Task: Open Card Quality Control Planning in Board Product Development Best Practices to Workspace Commercial Mortgages and add a team member Softage.4@softage.net, a label Yellow, a checklist Student Retention, an attachment from your onedrive, a color Yellow and finally, add a card description 'Conduct customer research for new customer experience improvements' and a comment 'We should approach this task with a sense of transparency and open communication, ensuring that all stakeholders are informed and involved.'. Add a start date 'Jan 04, 1900' with a due date 'Jan 11, 1900'
Action: Mouse moved to (117, 446)
Screenshot: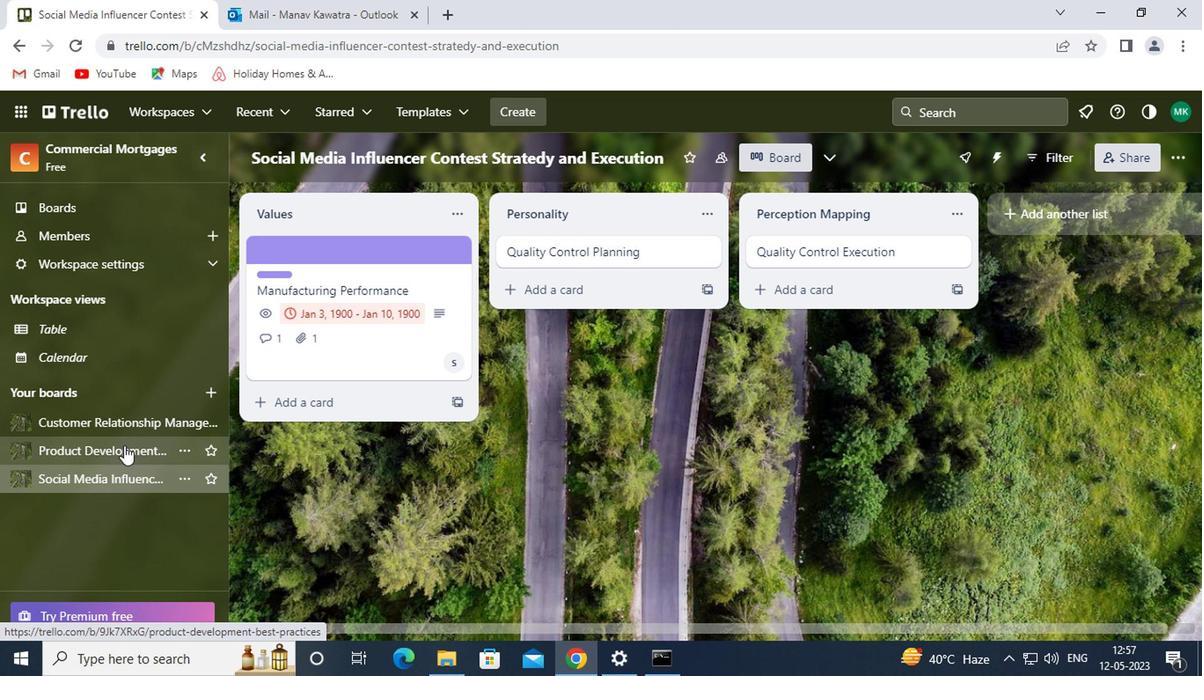 
Action: Mouse pressed left at (117, 446)
Screenshot: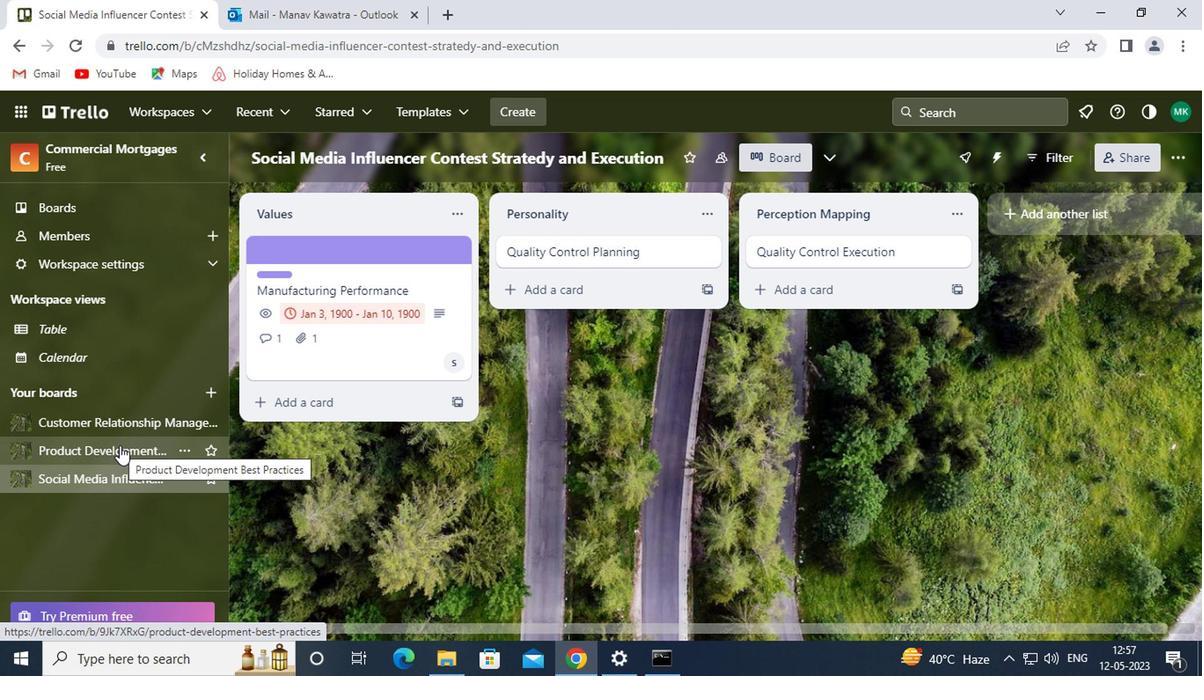 
Action: Mouse moved to (576, 247)
Screenshot: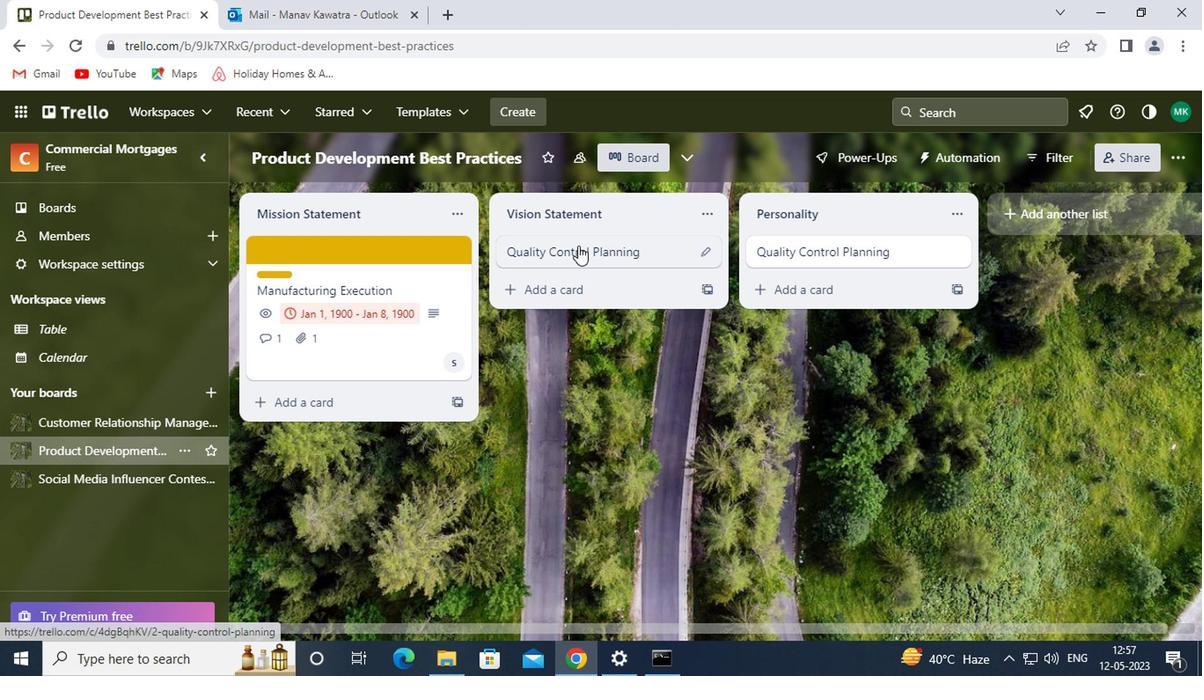 
Action: Mouse pressed left at (576, 247)
Screenshot: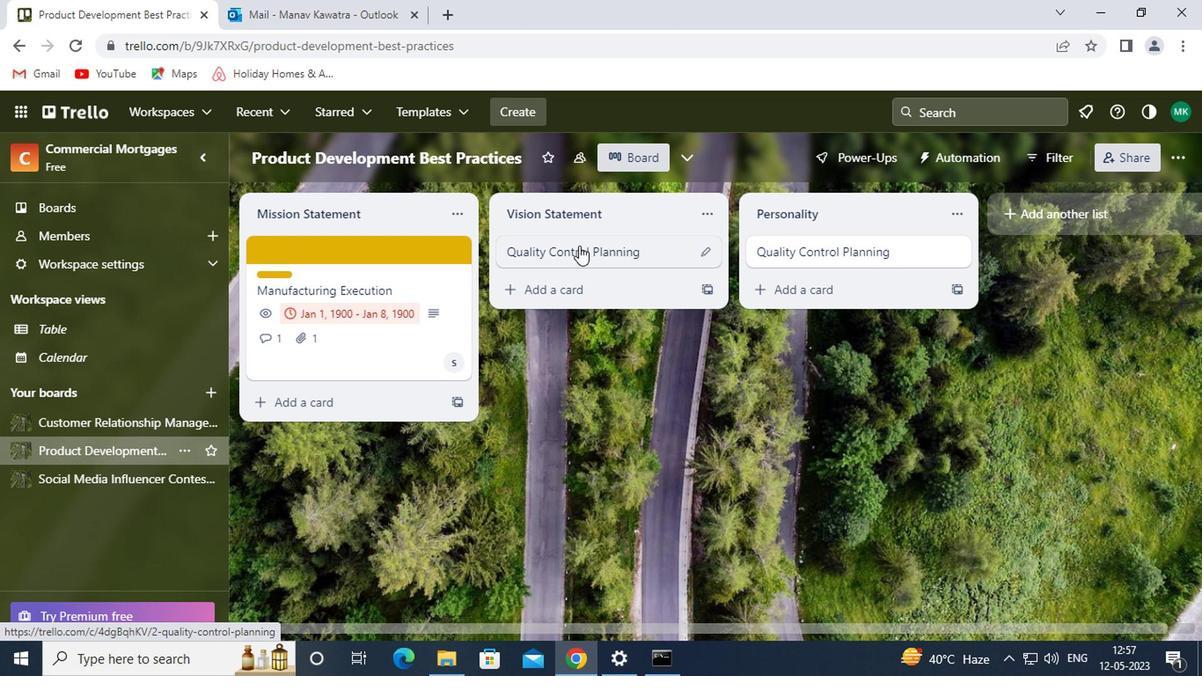 
Action: Mouse moved to (830, 308)
Screenshot: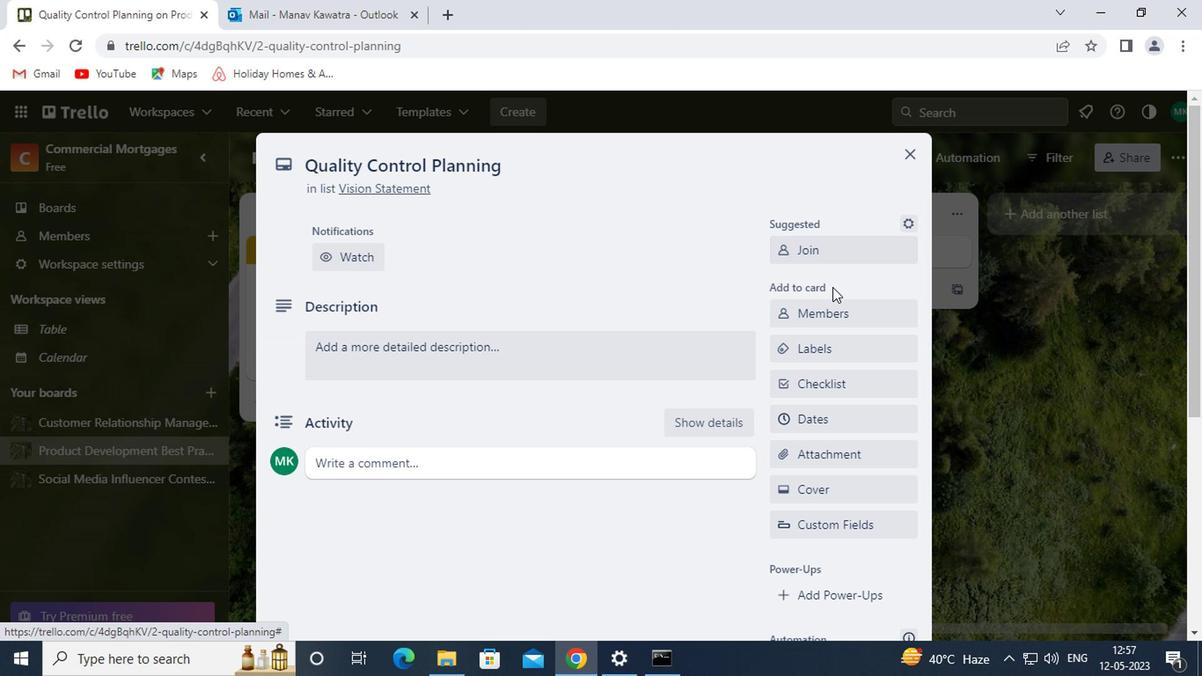 
Action: Mouse pressed left at (830, 308)
Screenshot: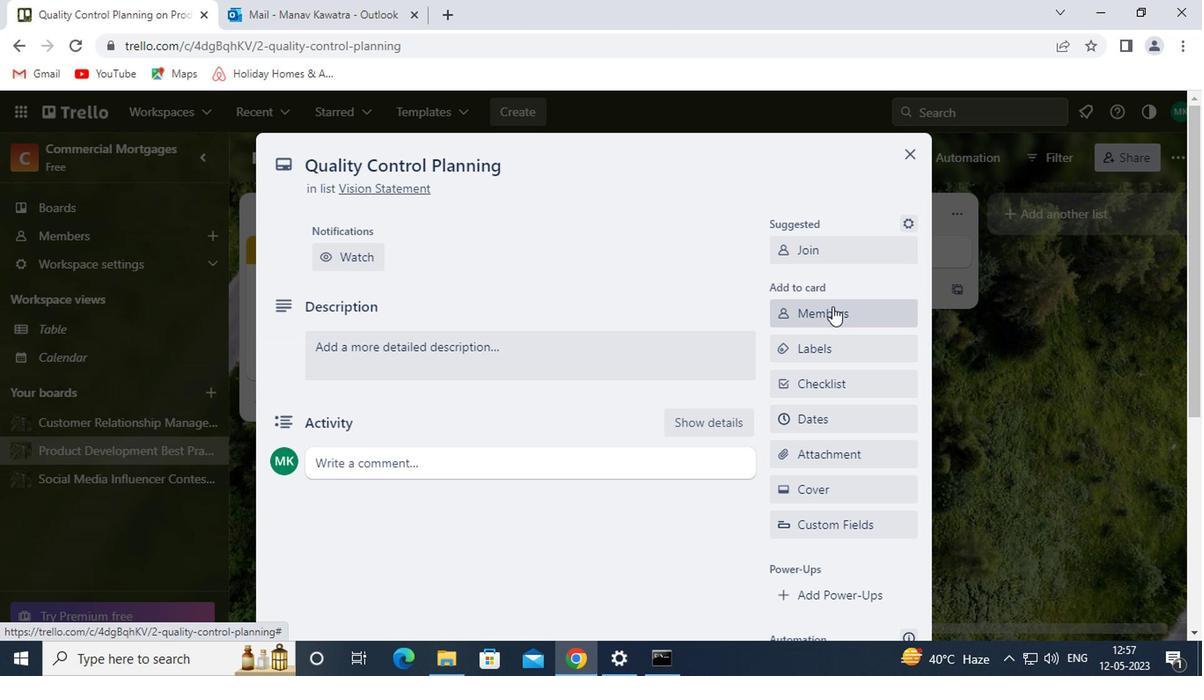 
Action: Mouse moved to (819, 393)
Screenshot: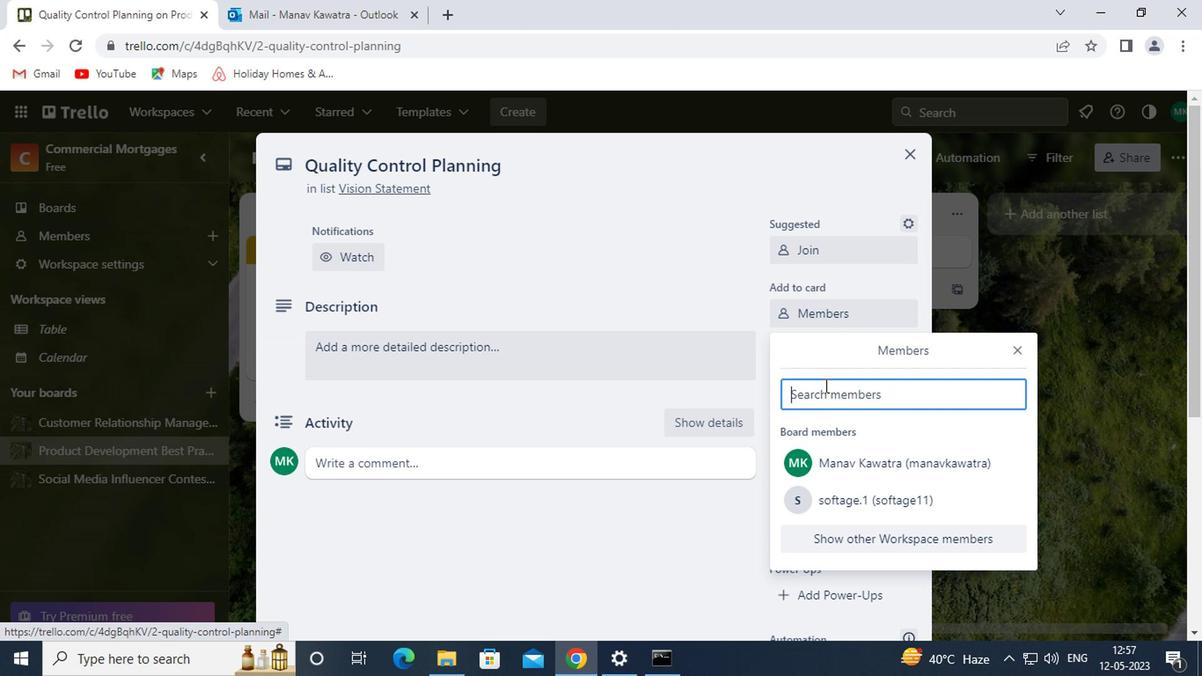 
Action: Mouse pressed left at (819, 393)
Screenshot: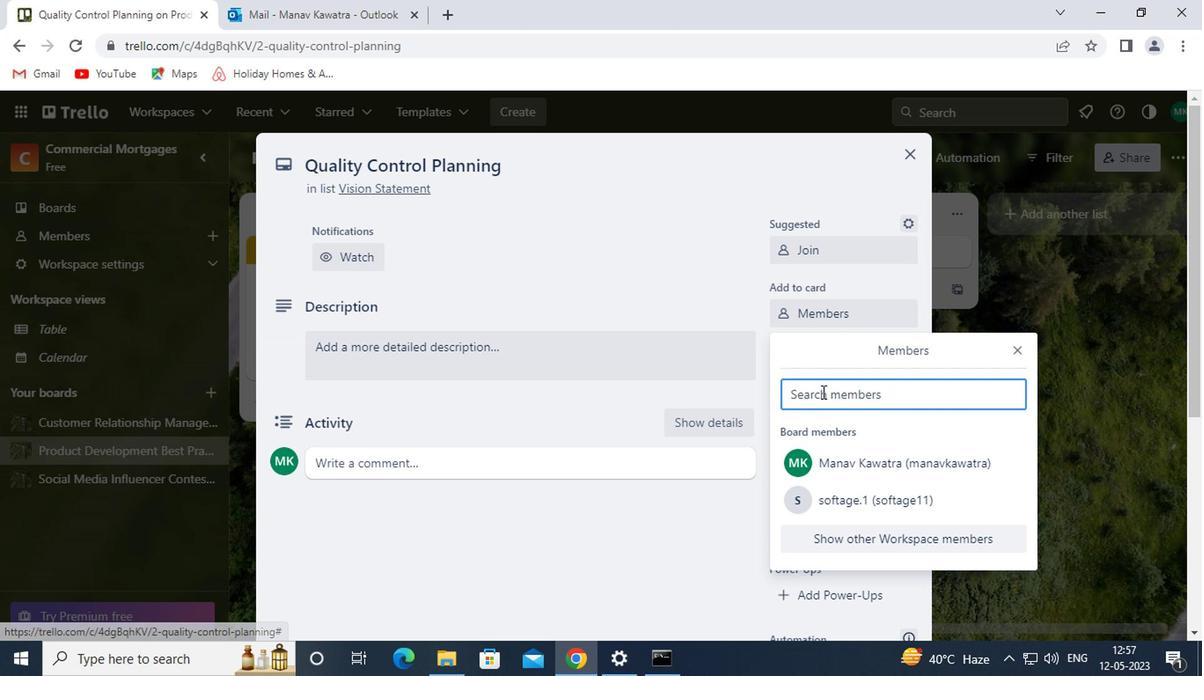 
Action: Mouse moved to (818, 395)
Screenshot: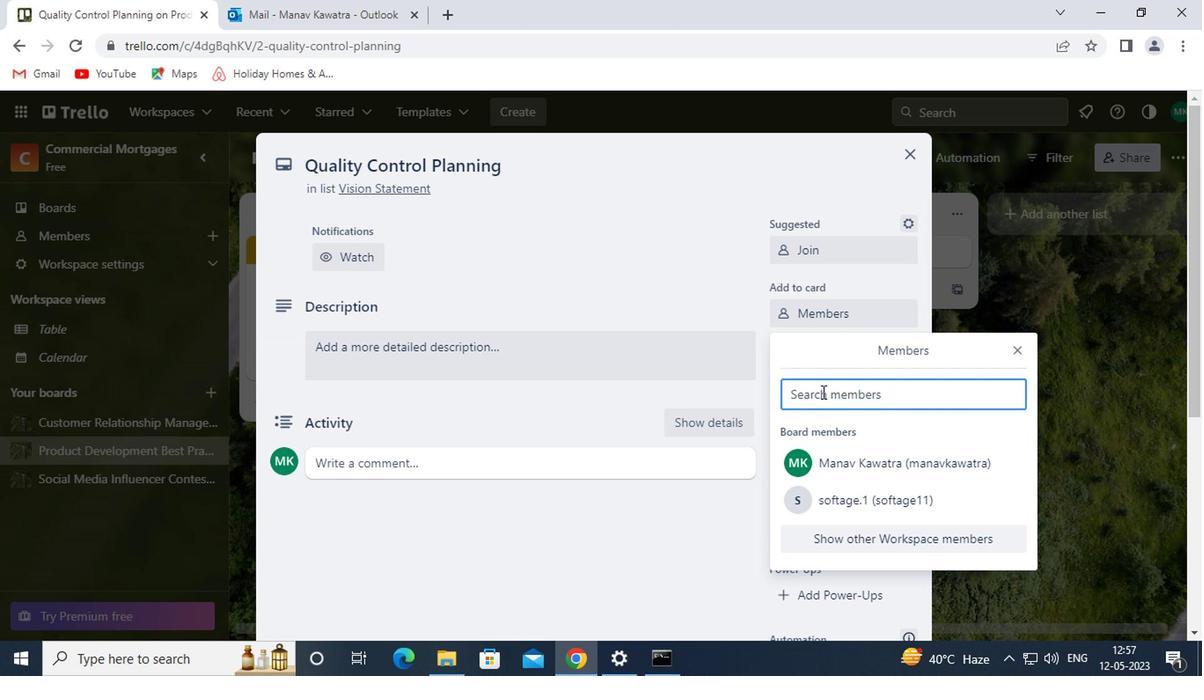 
Action: Key pressed <Key.shift>SOFTAGE.4<Key.shift>@SOFTAGE.NET
Screenshot: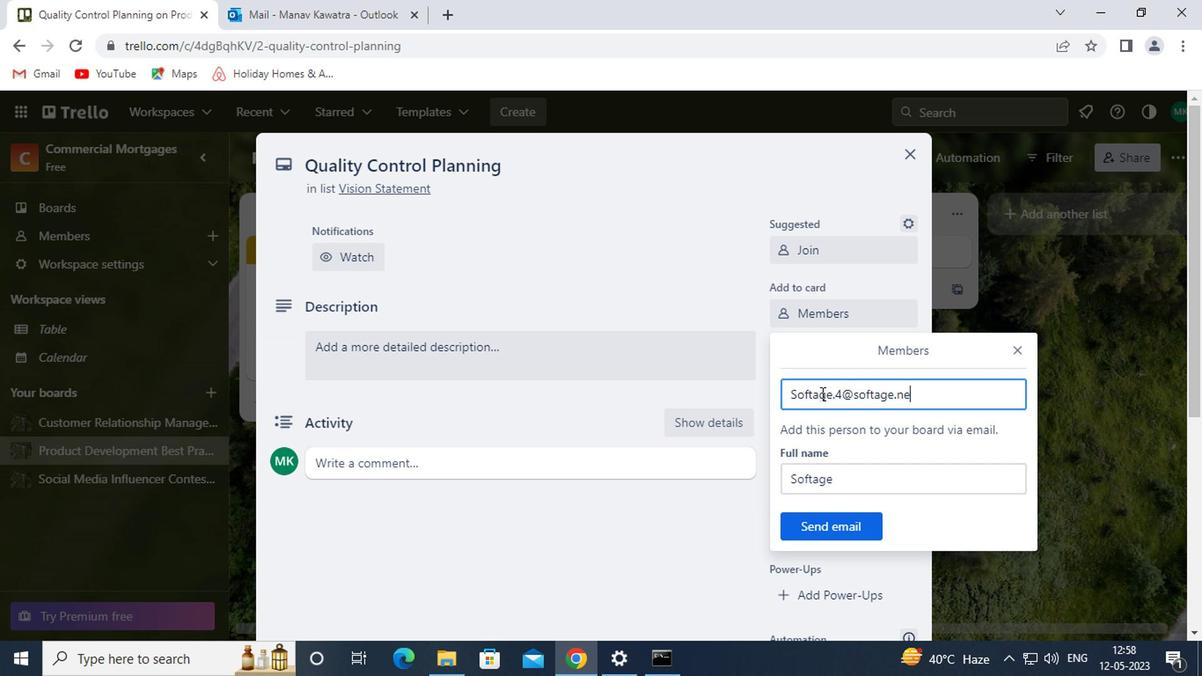
Action: Mouse moved to (815, 518)
Screenshot: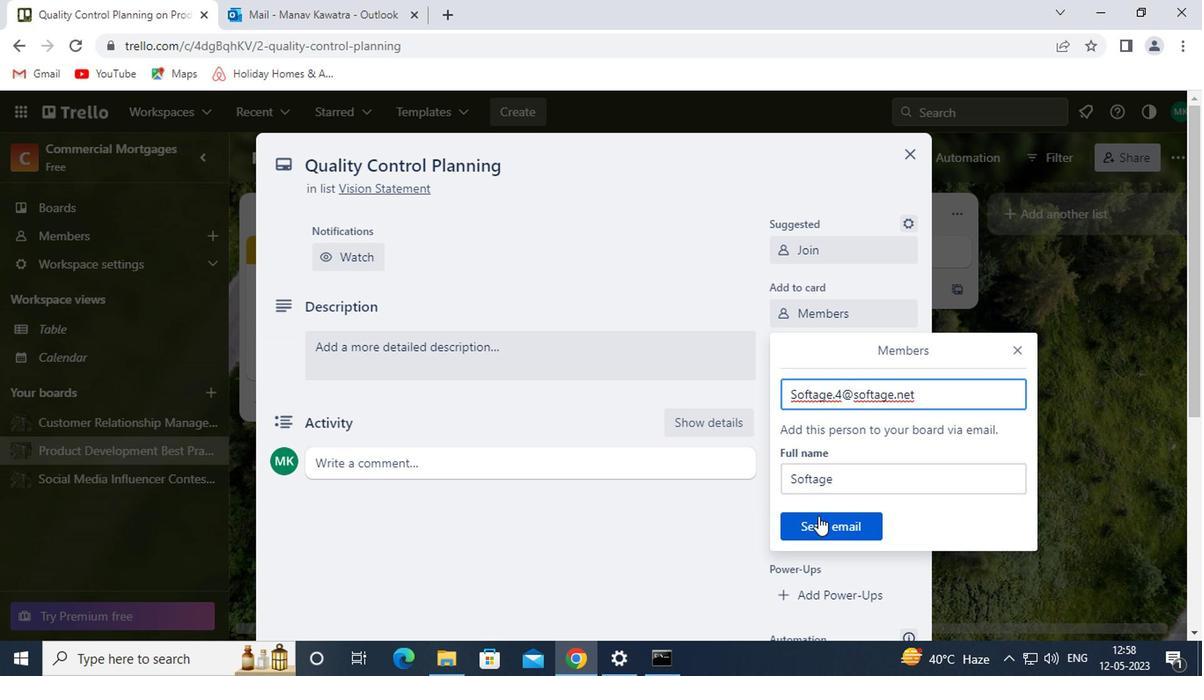 
Action: Mouse pressed left at (815, 518)
Screenshot: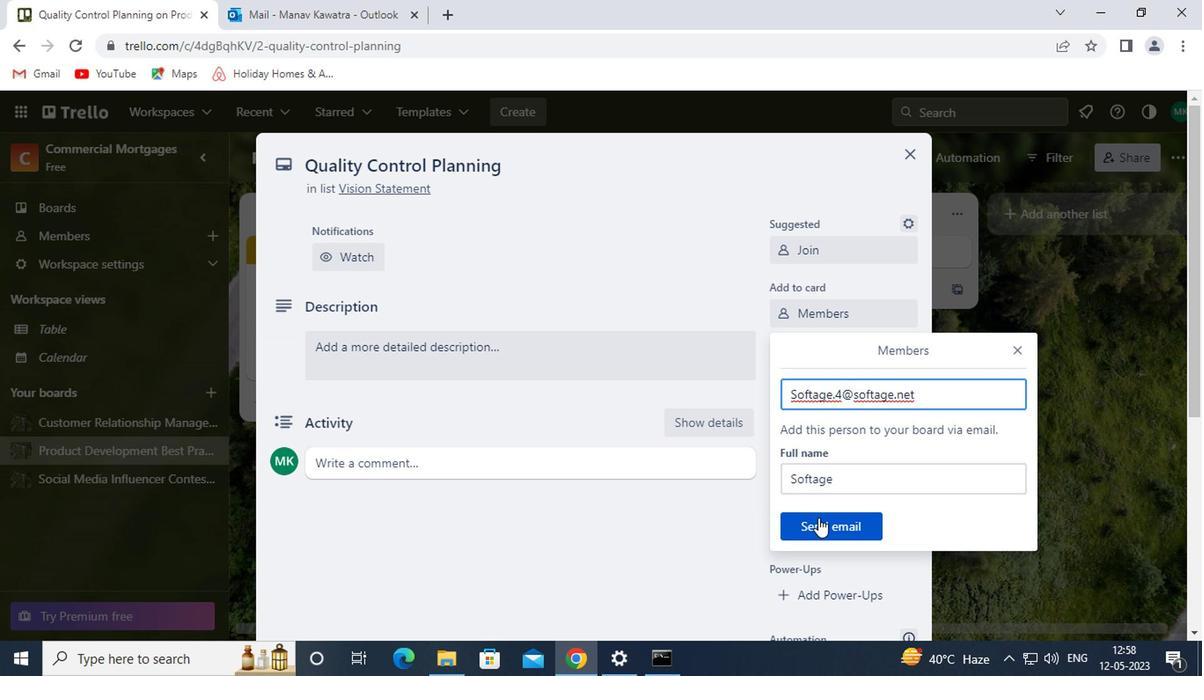 
Action: Mouse moved to (821, 356)
Screenshot: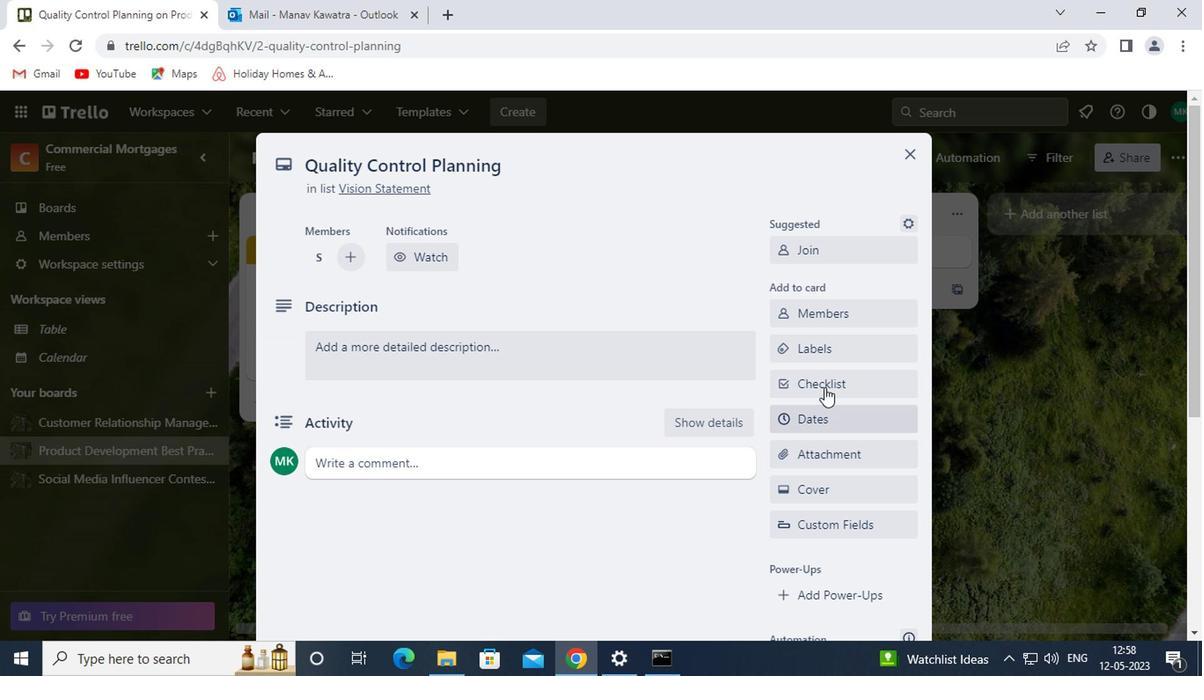 
Action: Mouse pressed left at (821, 356)
Screenshot: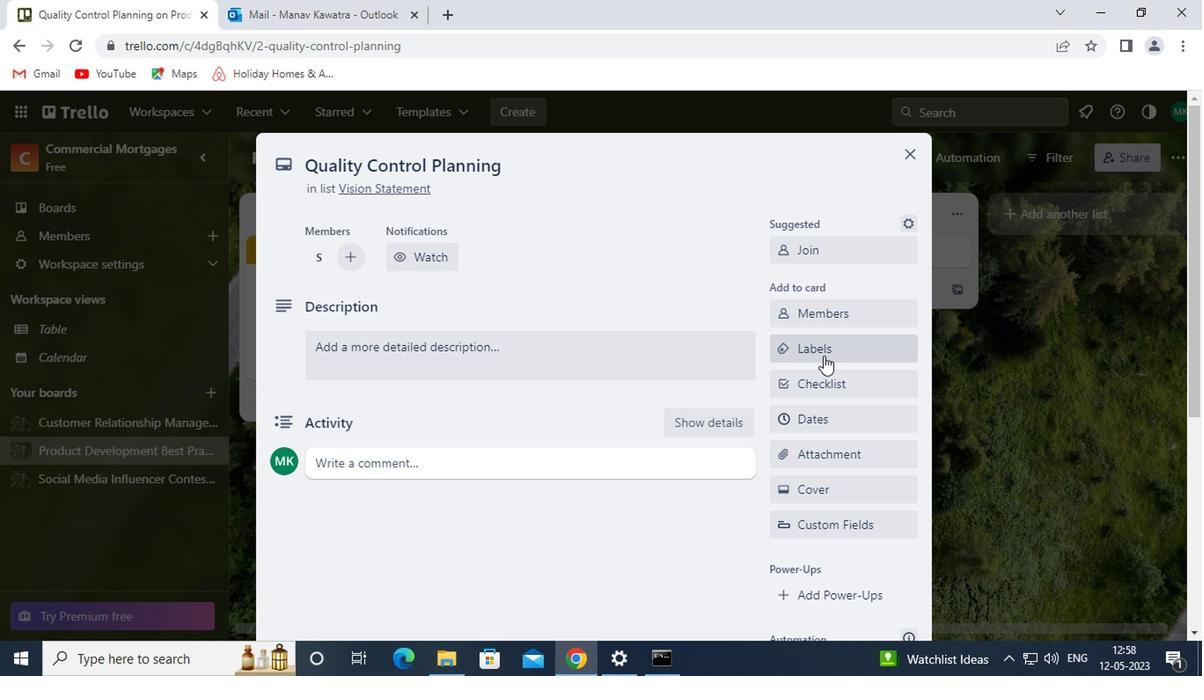
Action: Mouse moved to (787, 291)
Screenshot: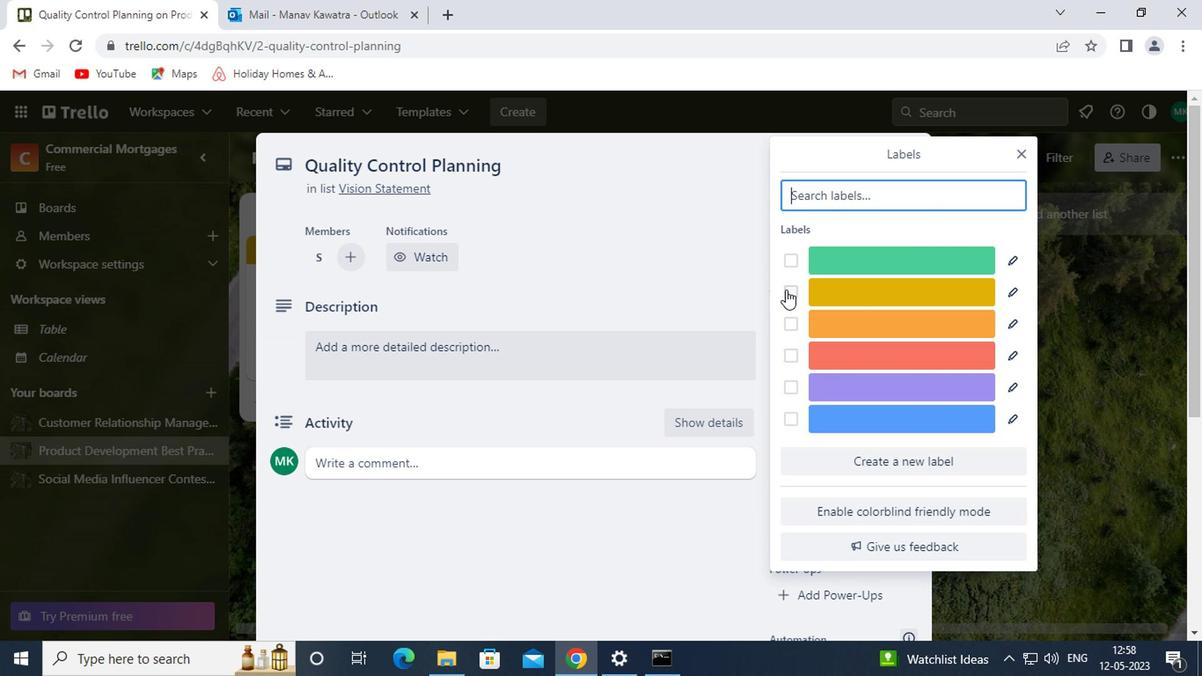 
Action: Mouse pressed left at (787, 291)
Screenshot: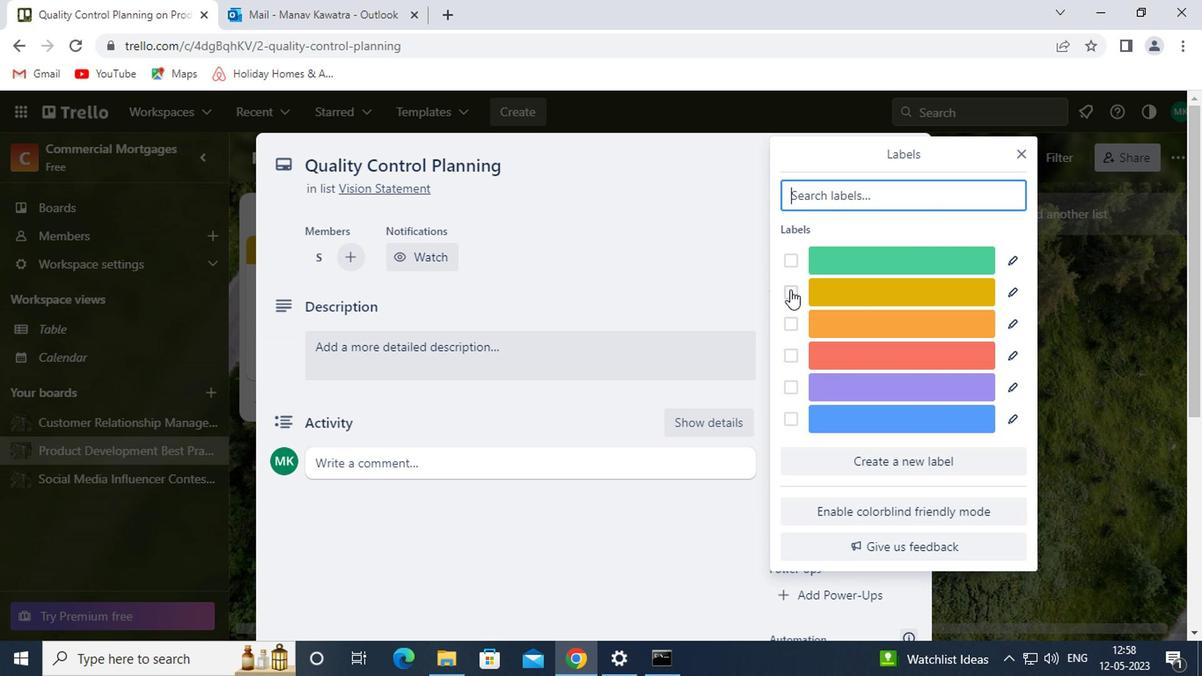 
Action: Mouse moved to (1022, 155)
Screenshot: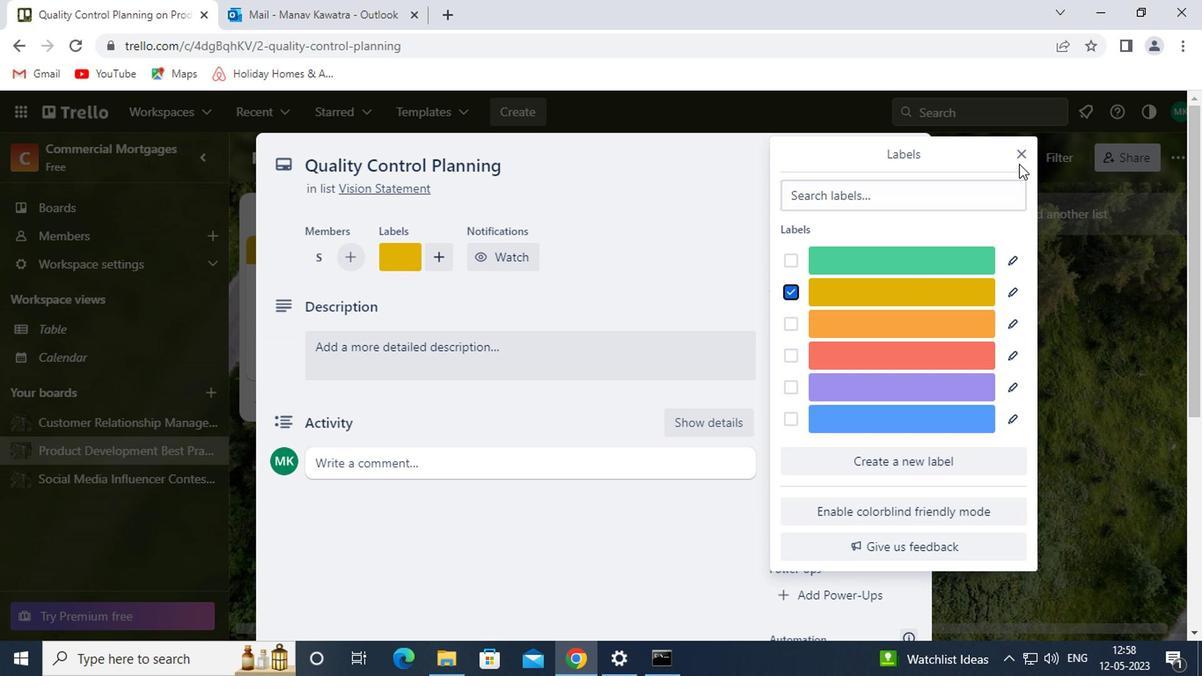 
Action: Mouse pressed left at (1022, 155)
Screenshot: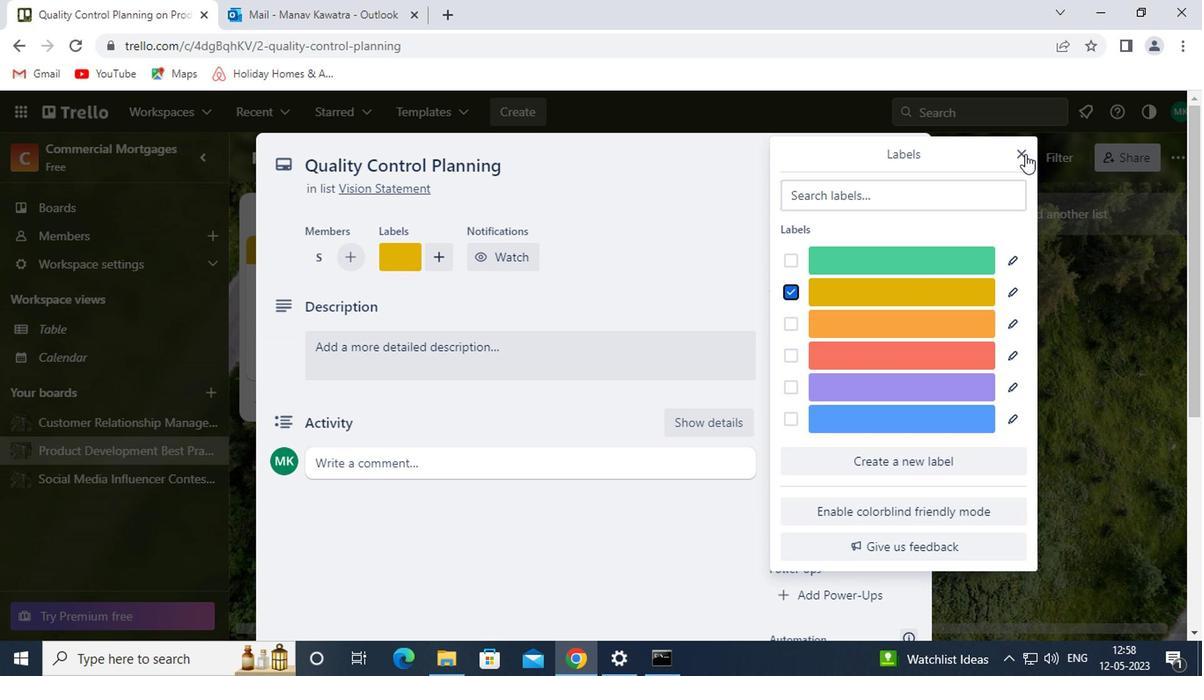 
Action: Mouse moved to (812, 389)
Screenshot: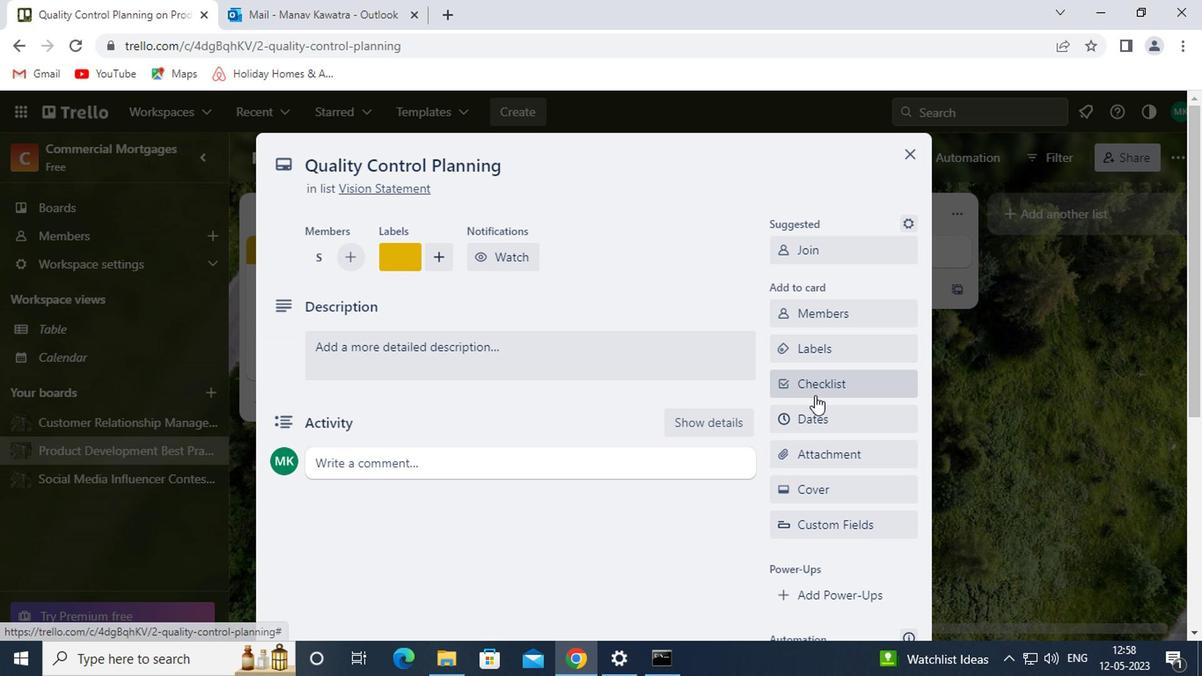 
Action: Mouse pressed left at (812, 389)
Screenshot: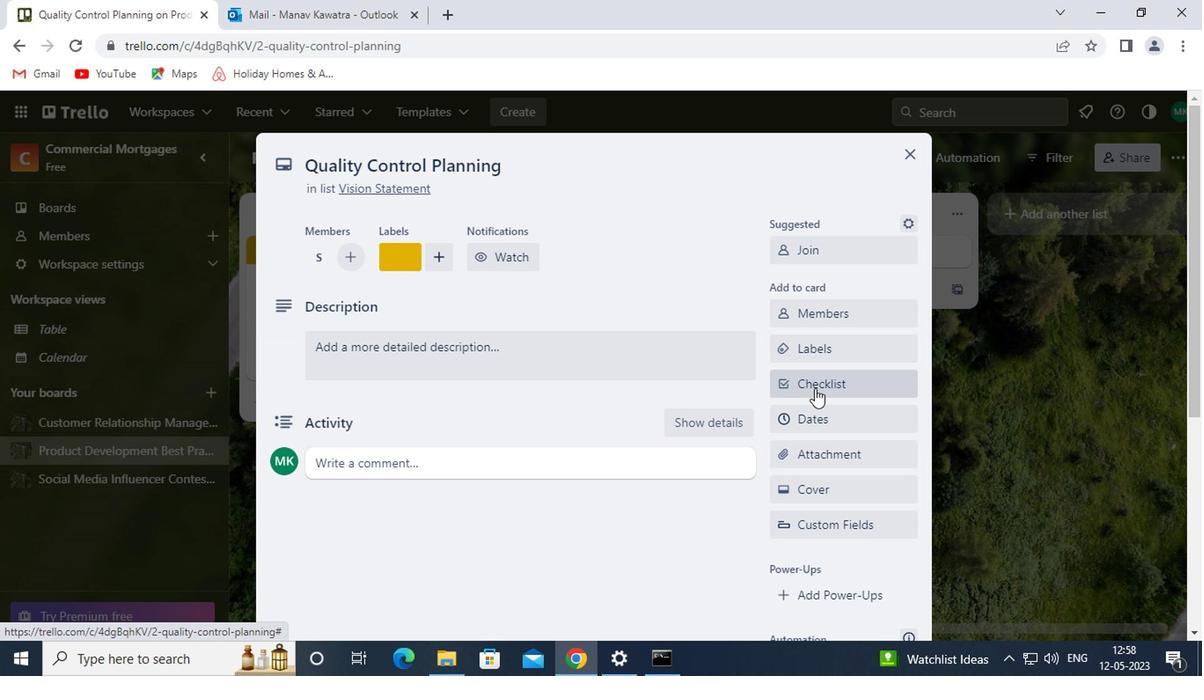 
Action: Mouse moved to (857, 475)
Screenshot: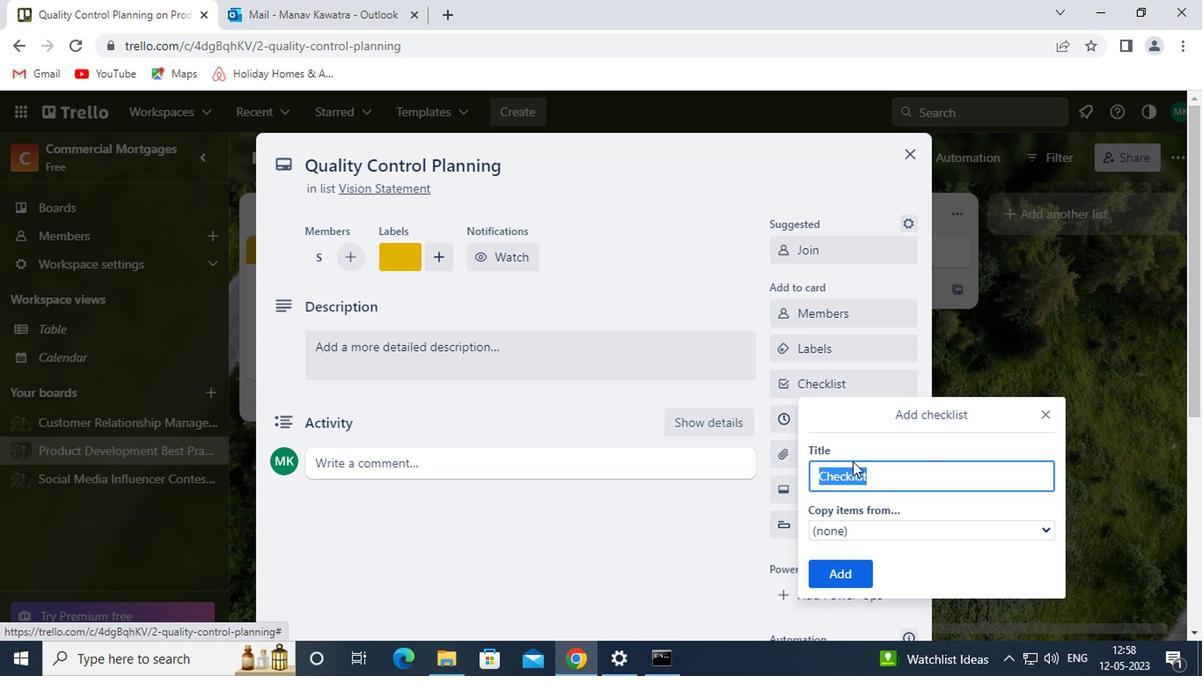 
Action: Key pressed <Key.shift>STUDENT<Key.space><Key.shift>RETENTION
Screenshot: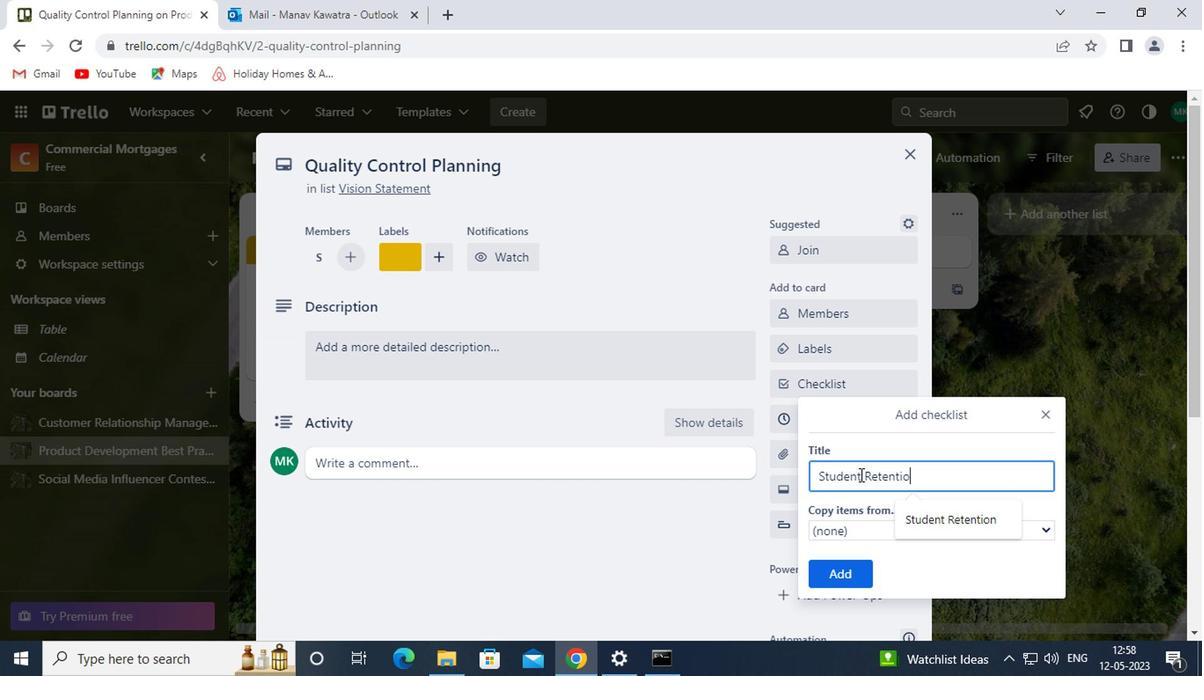 
Action: Mouse moved to (855, 572)
Screenshot: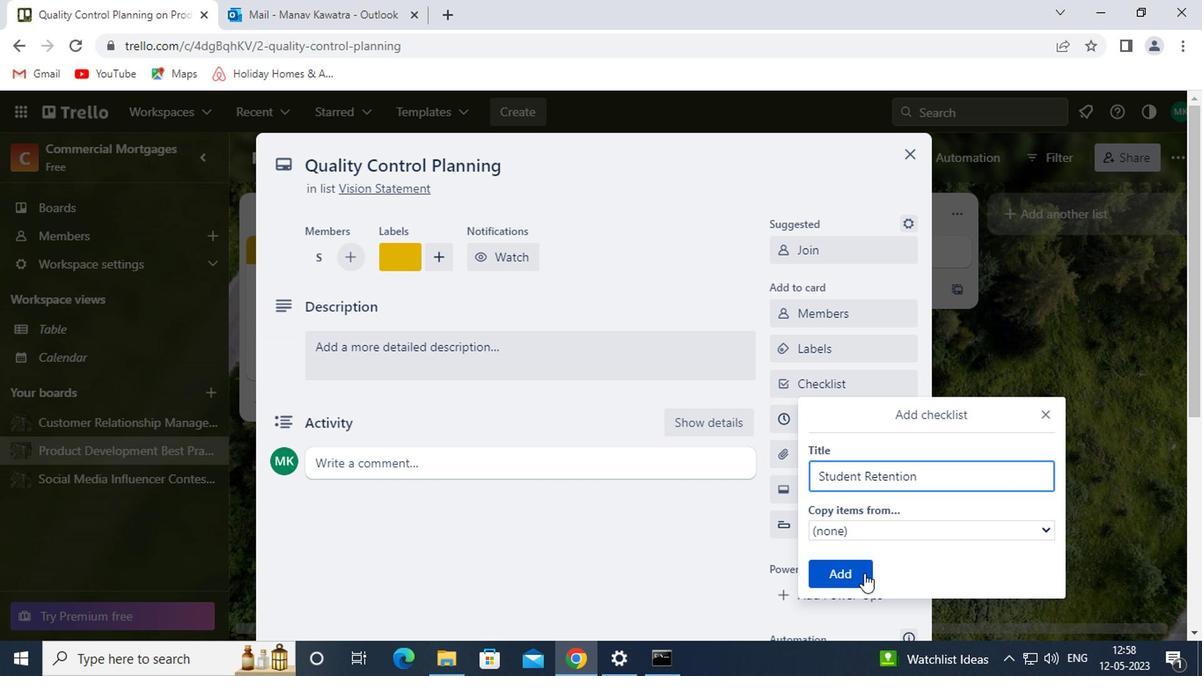 
Action: Mouse pressed left at (855, 572)
Screenshot: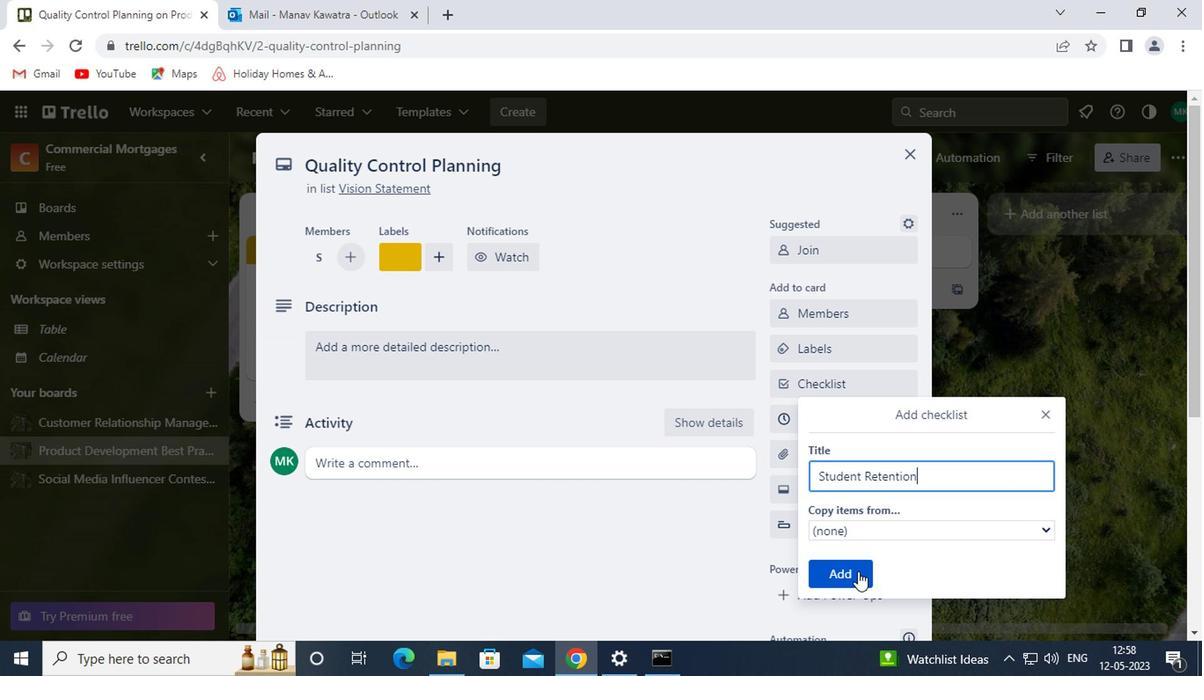 
Action: Mouse moved to (834, 457)
Screenshot: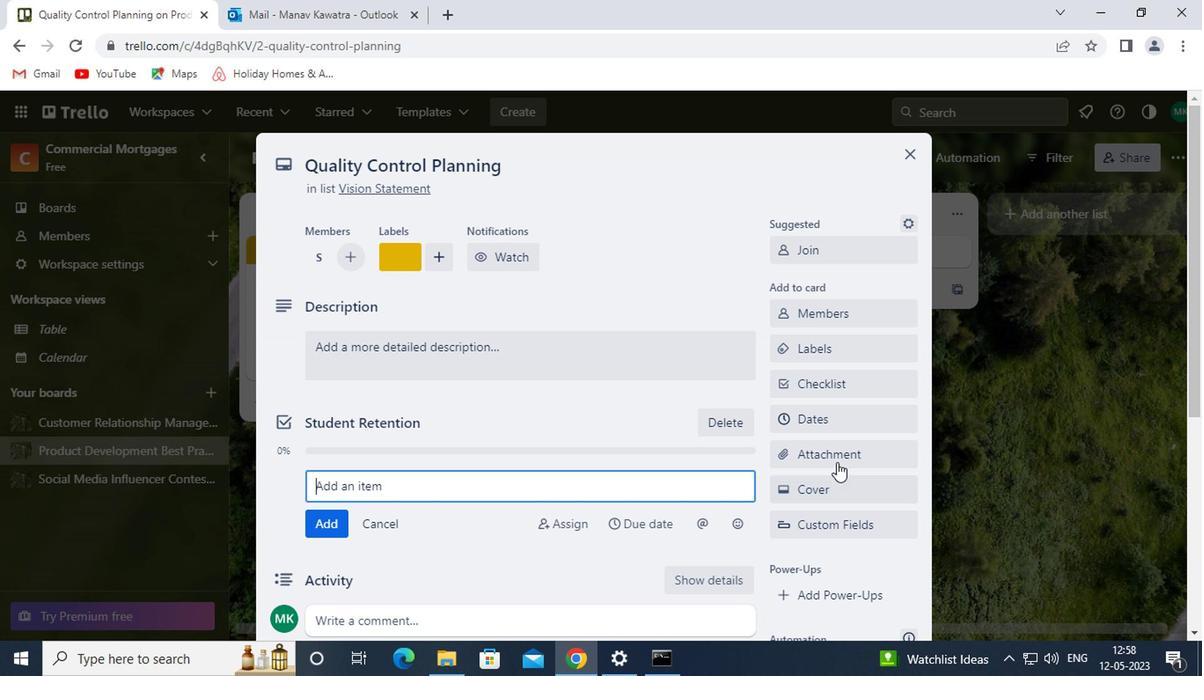 
Action: Mouse pressed left at (834, 457)
Screenshot: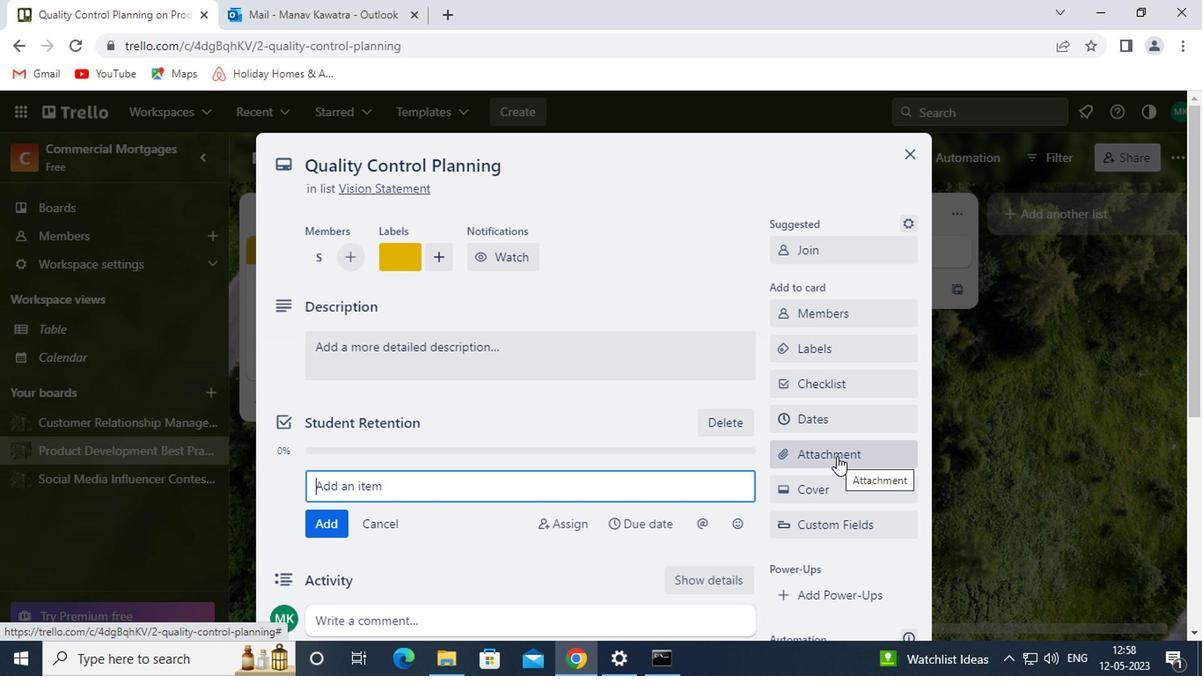 
Action: Mouse moved to (814, 322)
Screenshot: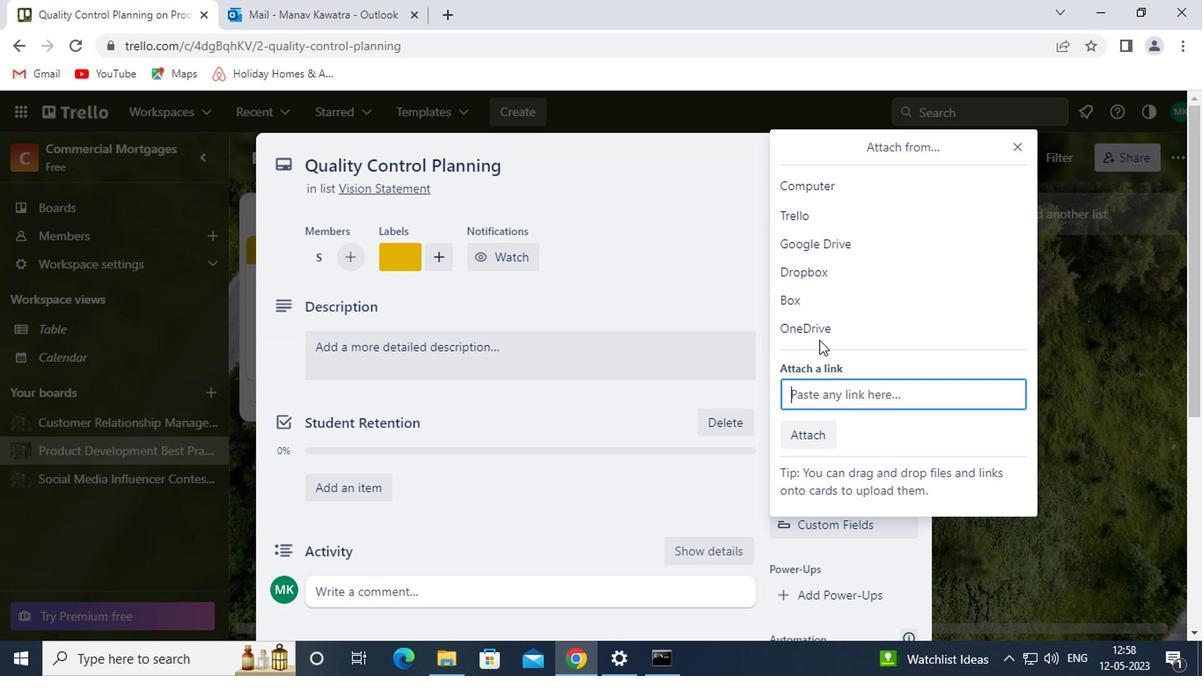 
Action: Mouse pressed left at (814, 322)
Screenshot: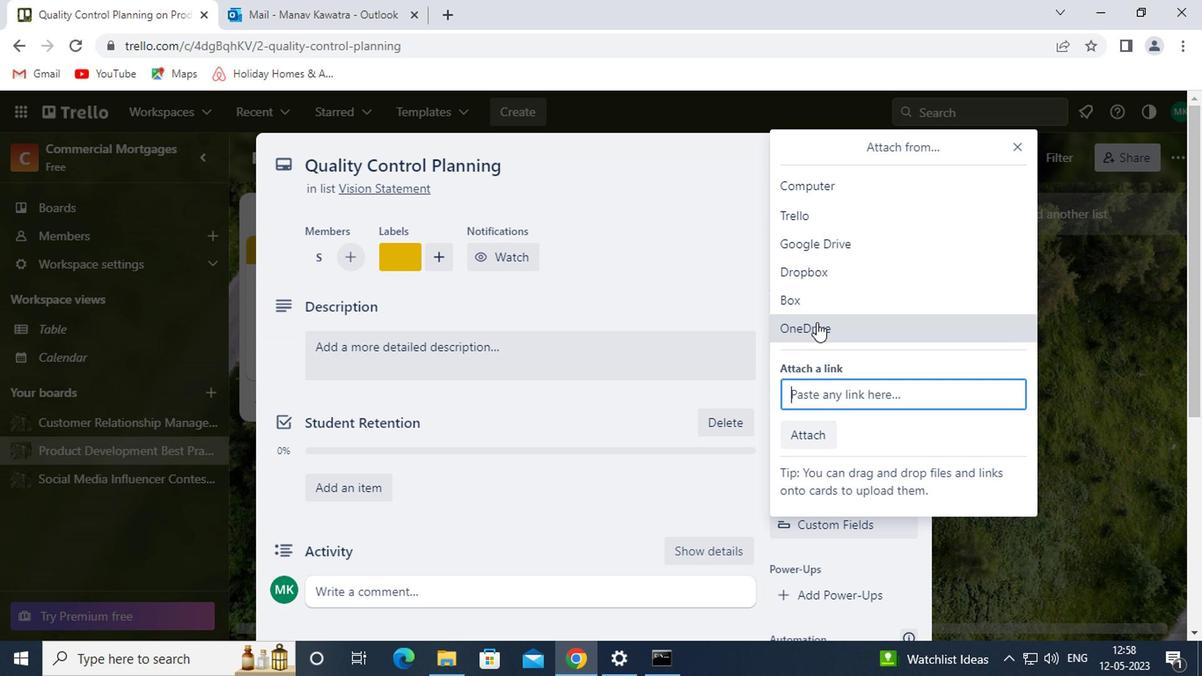 
Action: Mouse moved to (420, 184)
Screenshot: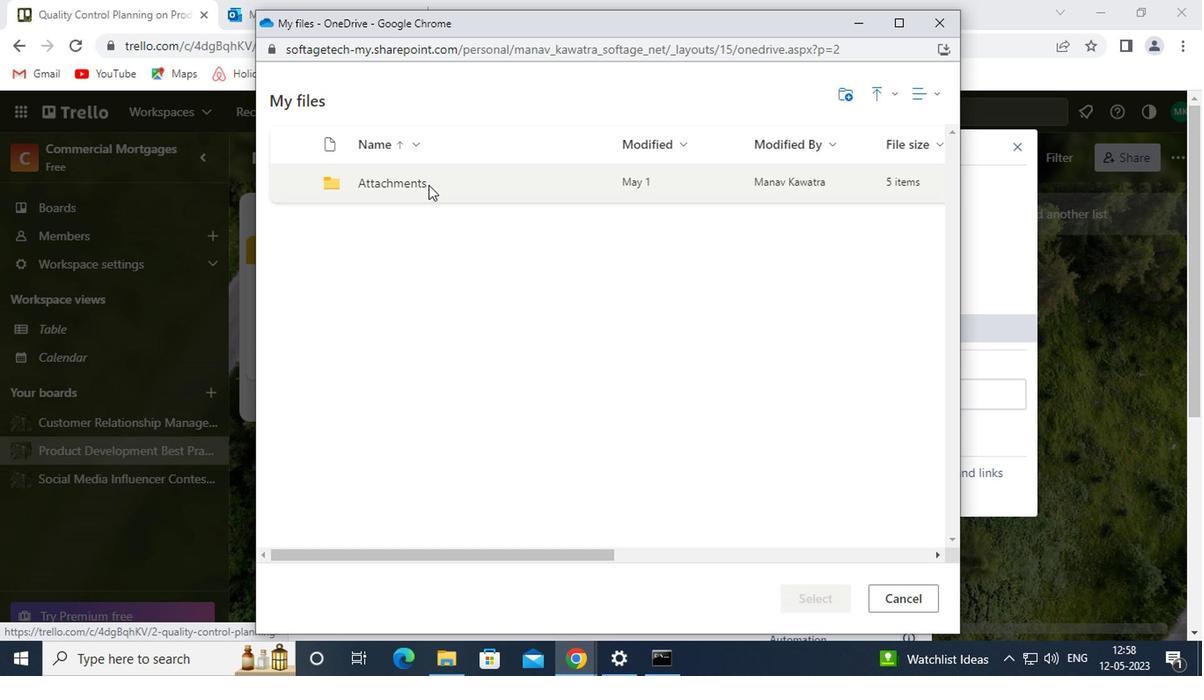 
Action: Mouse pressed left at (420, 184)
Screenshot: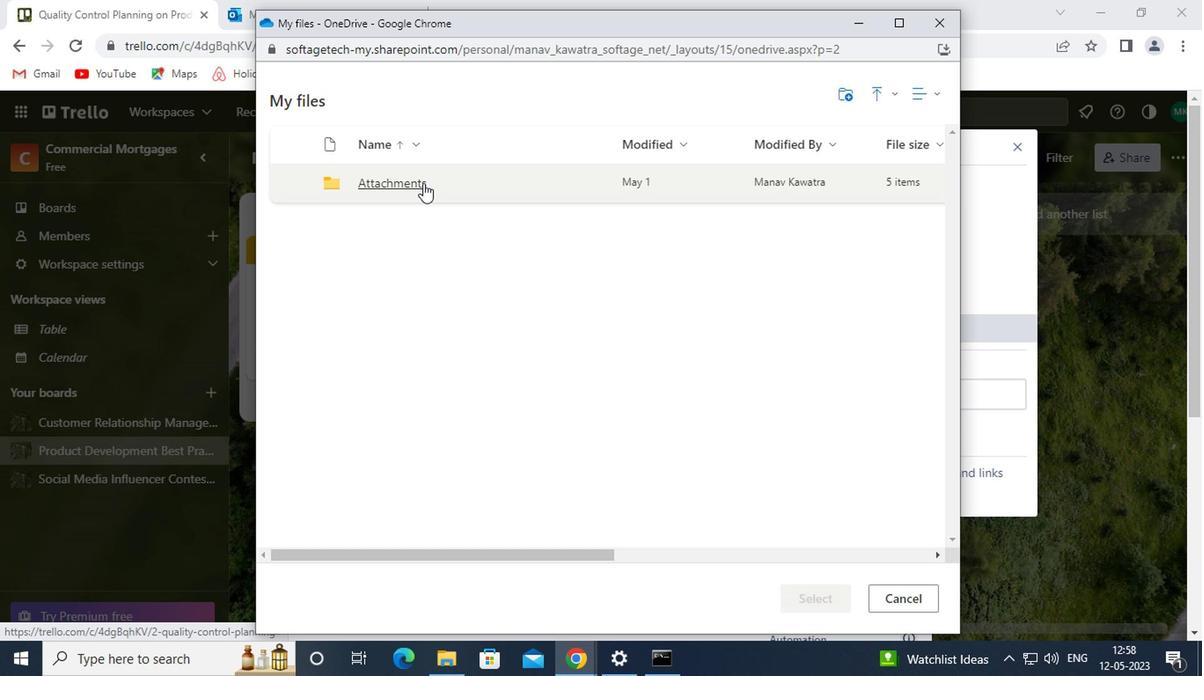 
Action: Mouse pressed left at (420, 184)
Screenshot: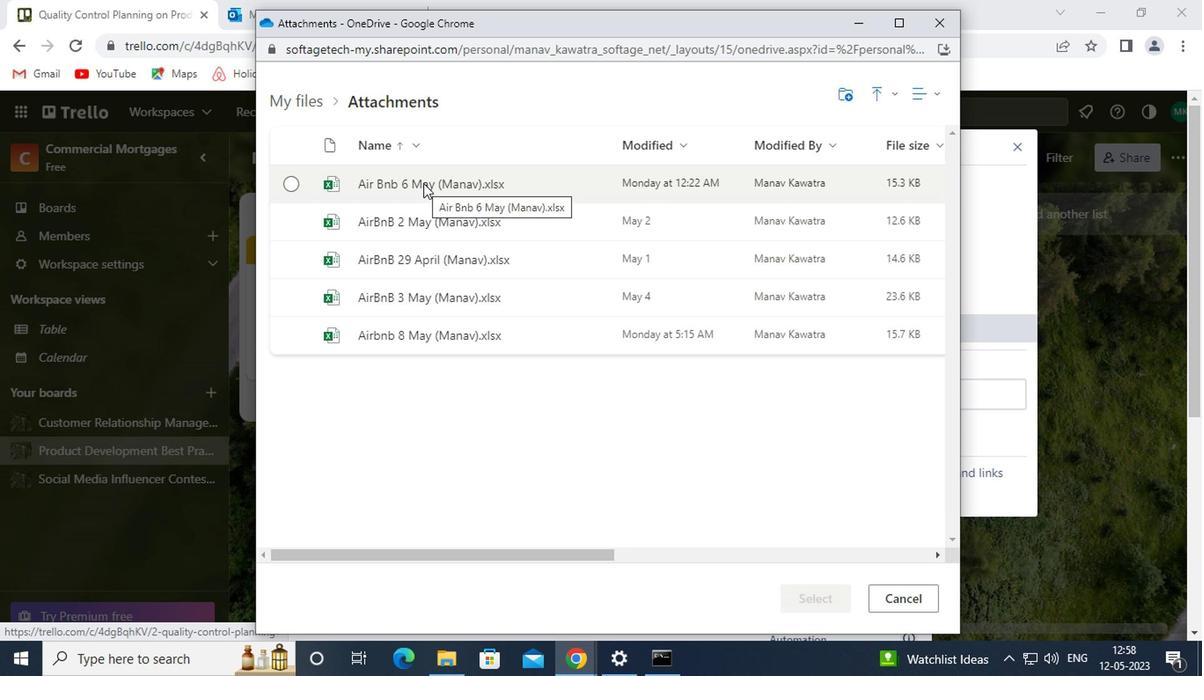 
Action: Mouse moved to (818, 592)
Screenshot: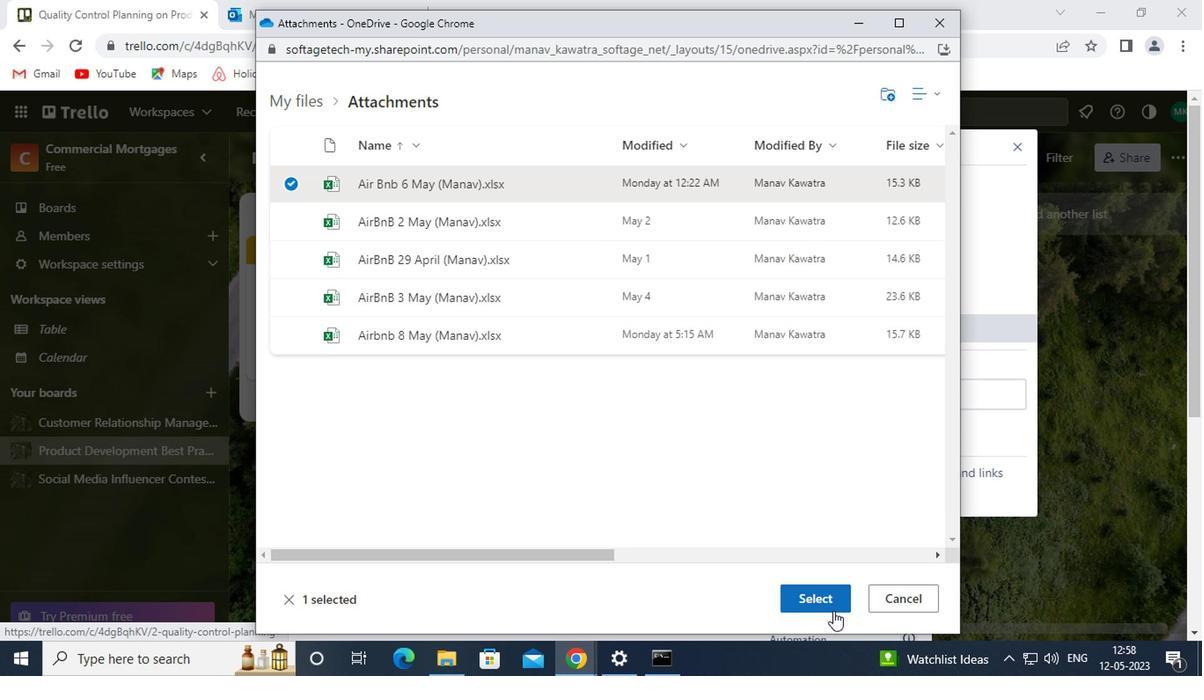 
Action: Mouse pressed left at (818, 592)
Screenshot: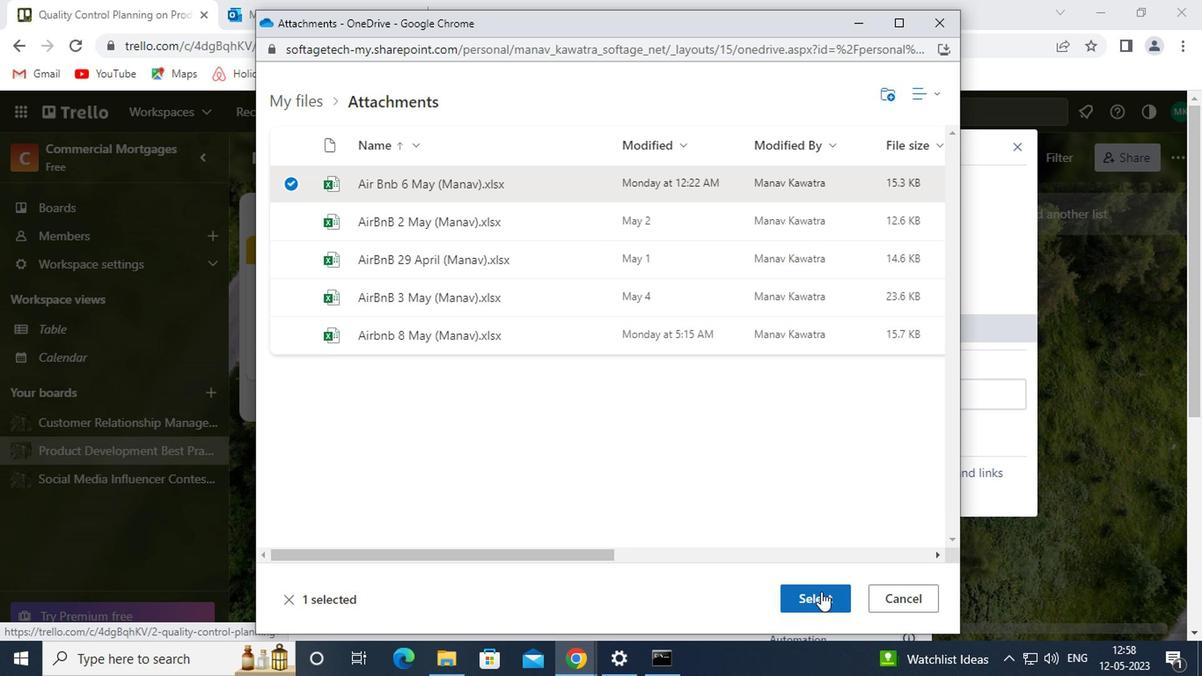 
Action: Mouse moved to (823, 482)
Screenshot: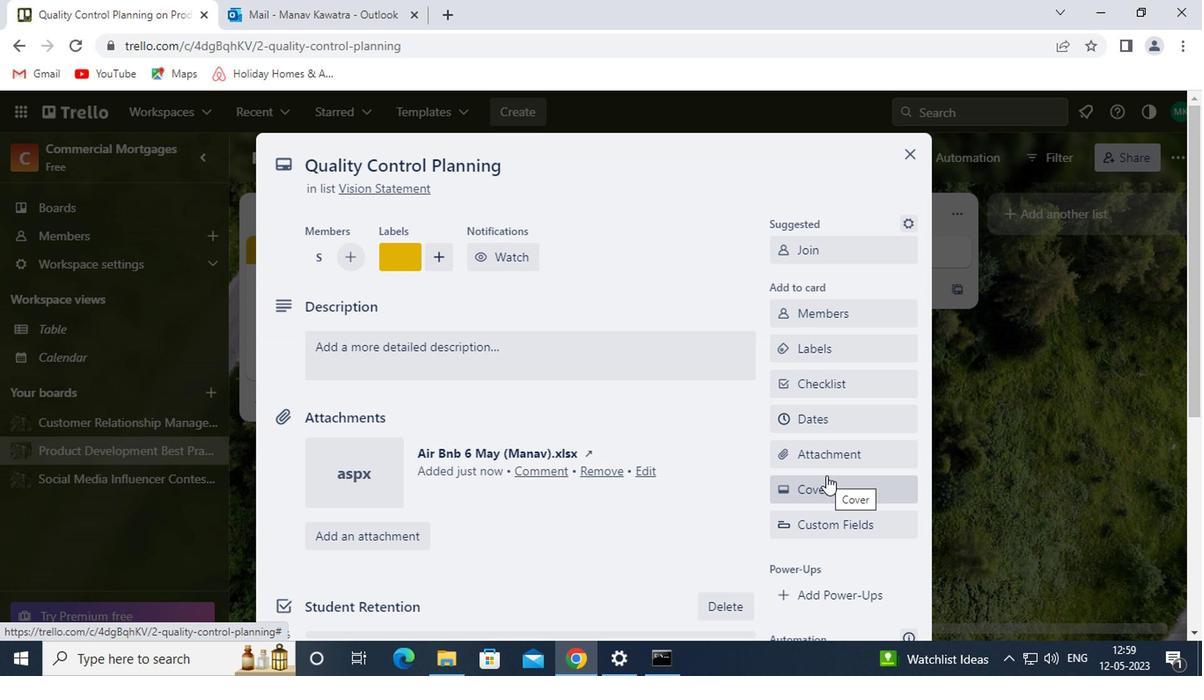 
Action: Mouse pressed left at (823, 482)
Screenshot: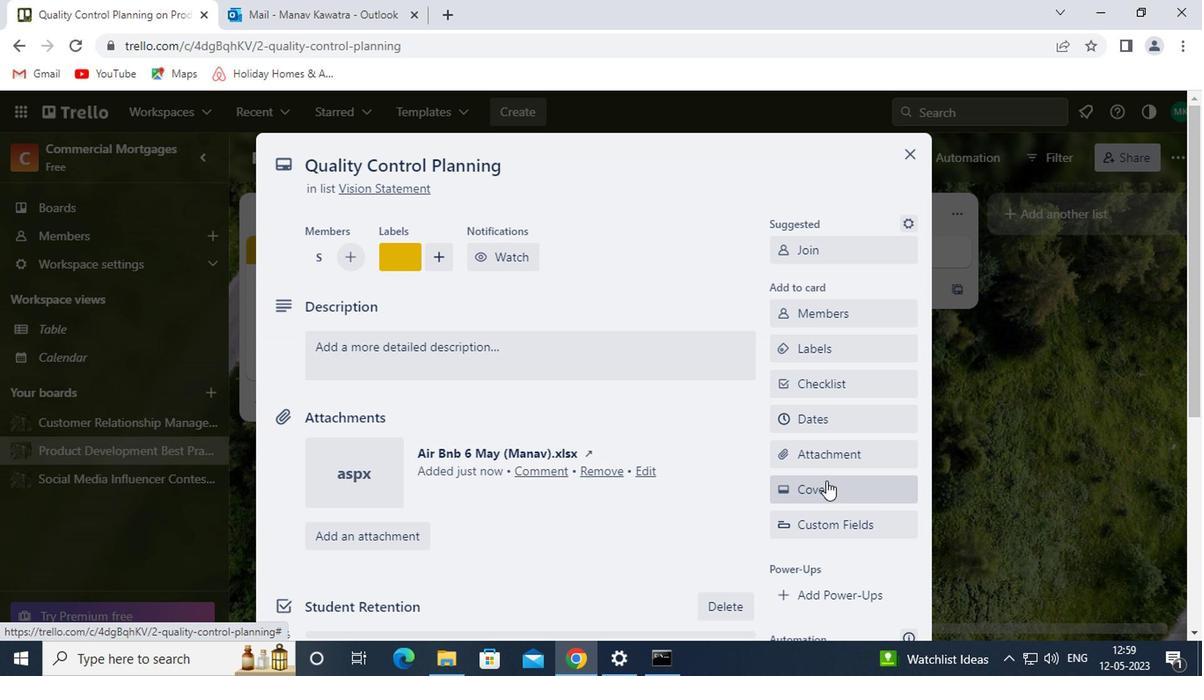 
Action: Mouse moved to (848, 312)
Screenshot: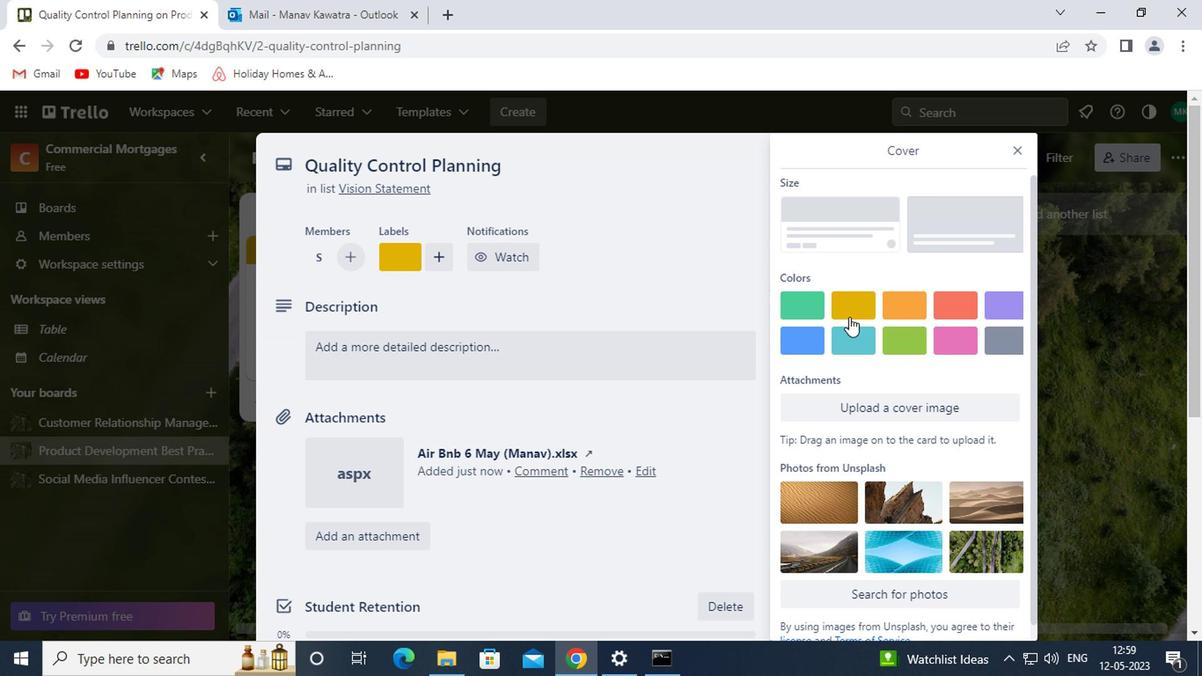 
Action: Mouse pressed left at (848, 312)
Screenshot: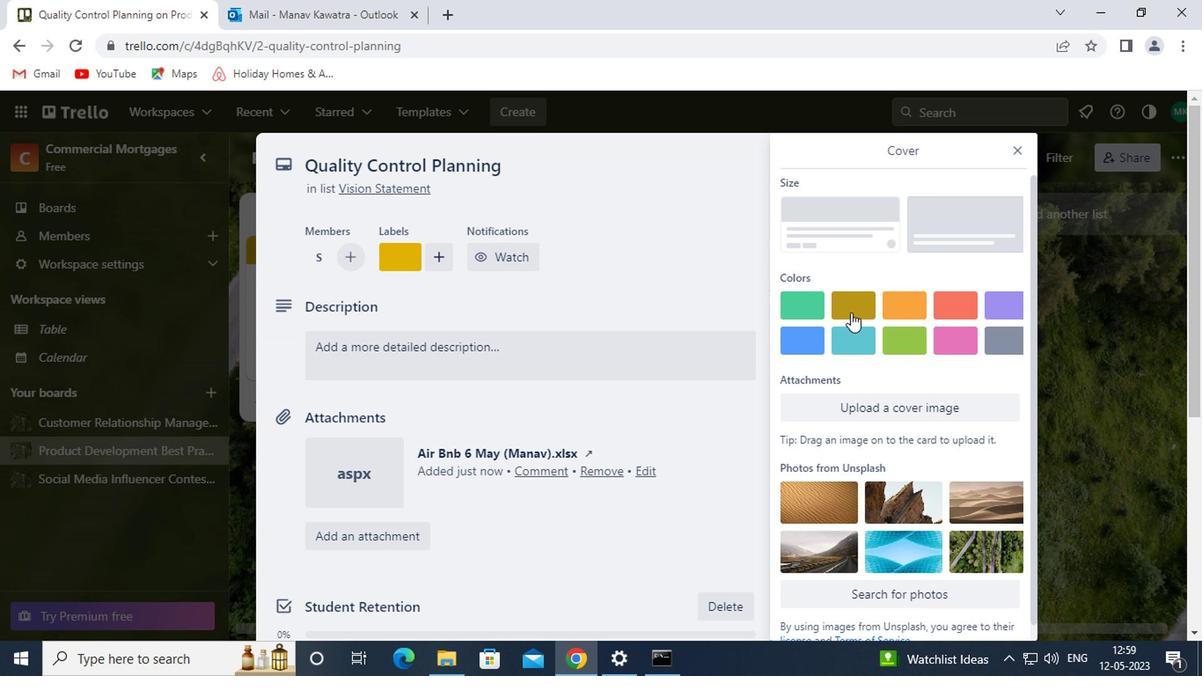 
Action: Mouse moved to (1017, 148)
Screenshot: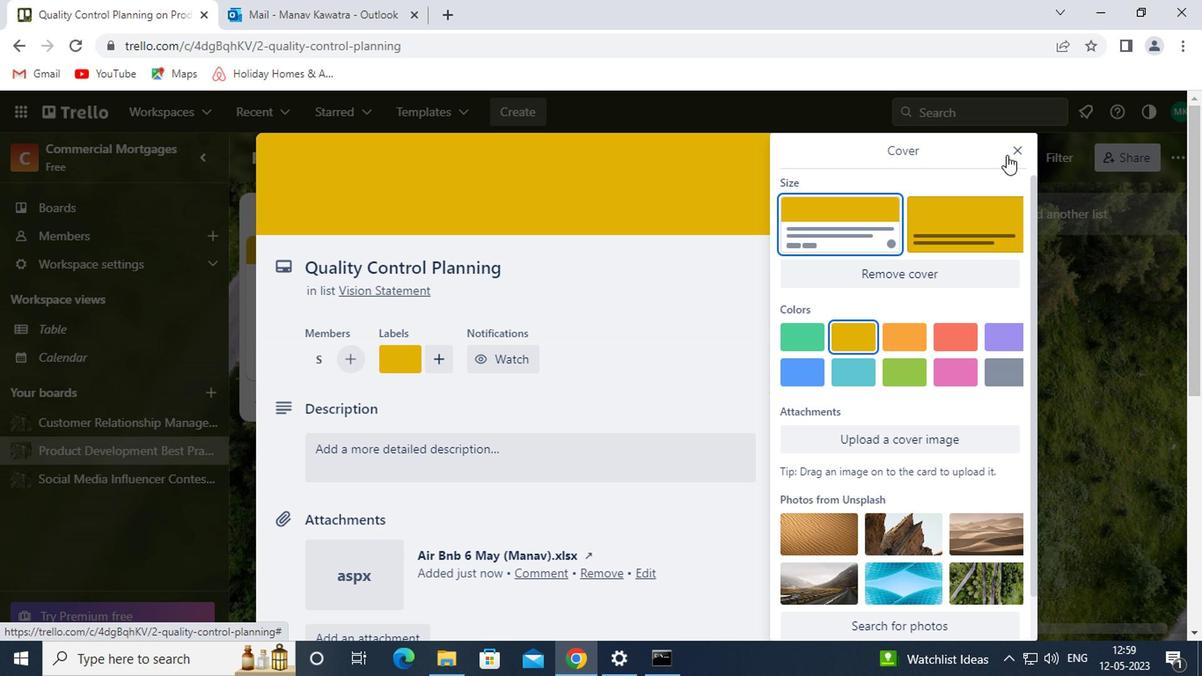 
Action: Mouse pressed left at (1017, 148)
Screenshot: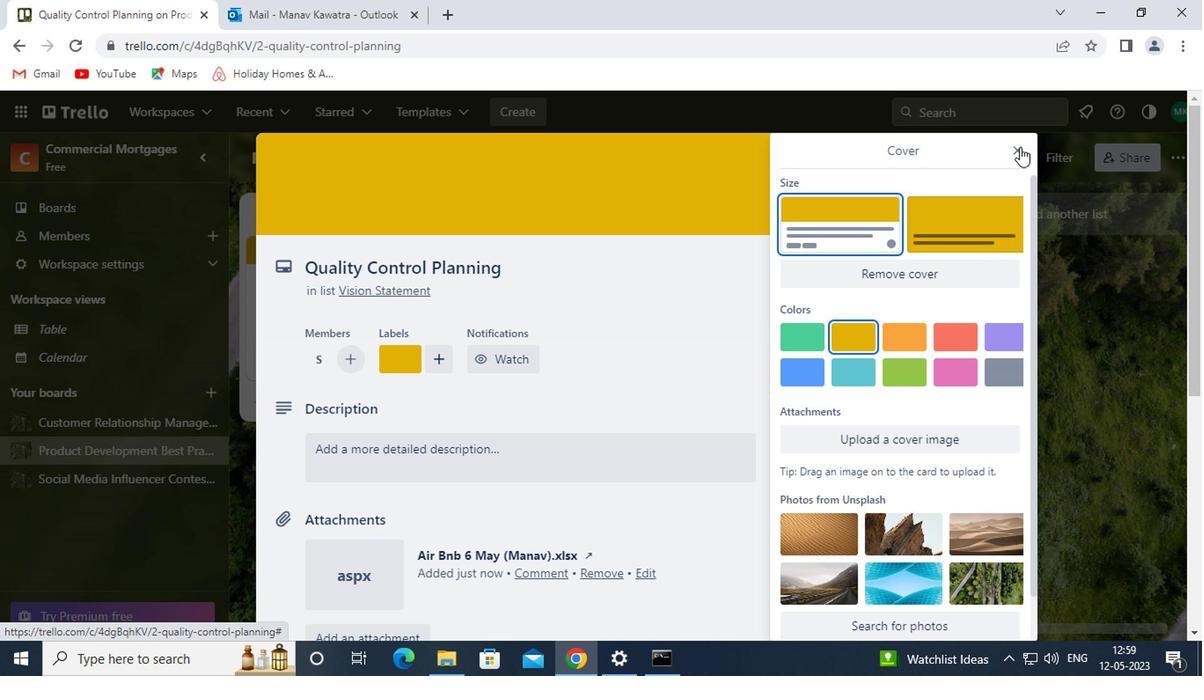 
Action: Mouse moved to (371, 450)
Screenshot: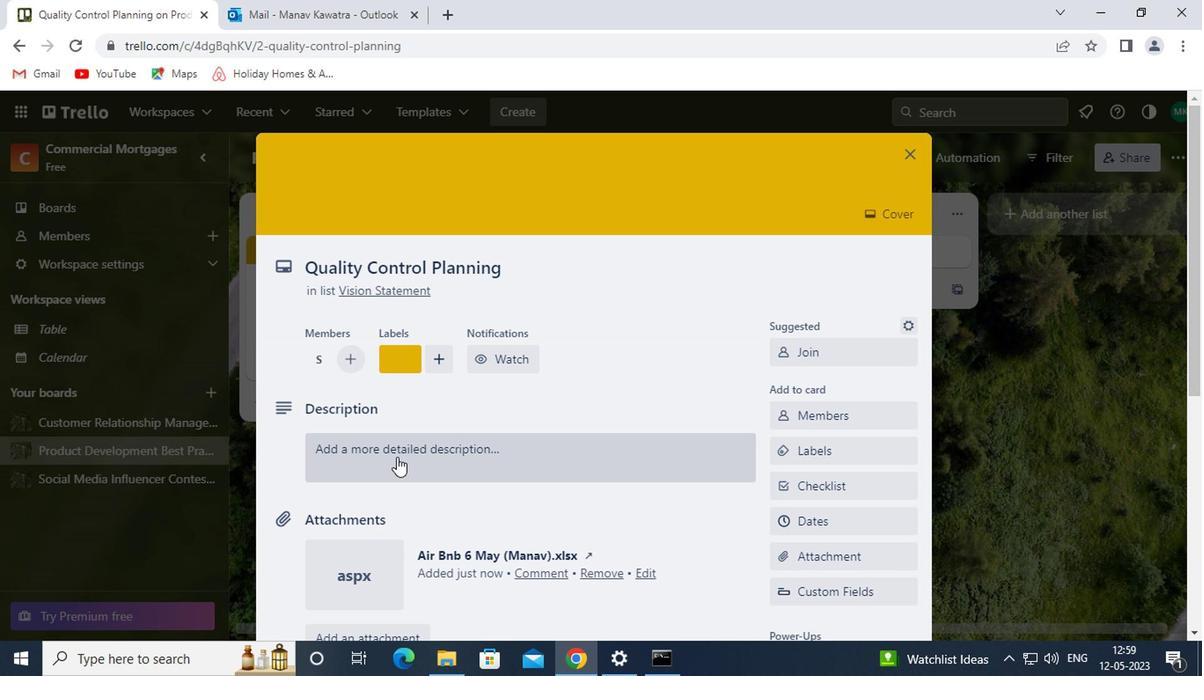 
Action: Mouse pressed left at (371, 450)
Screenshot: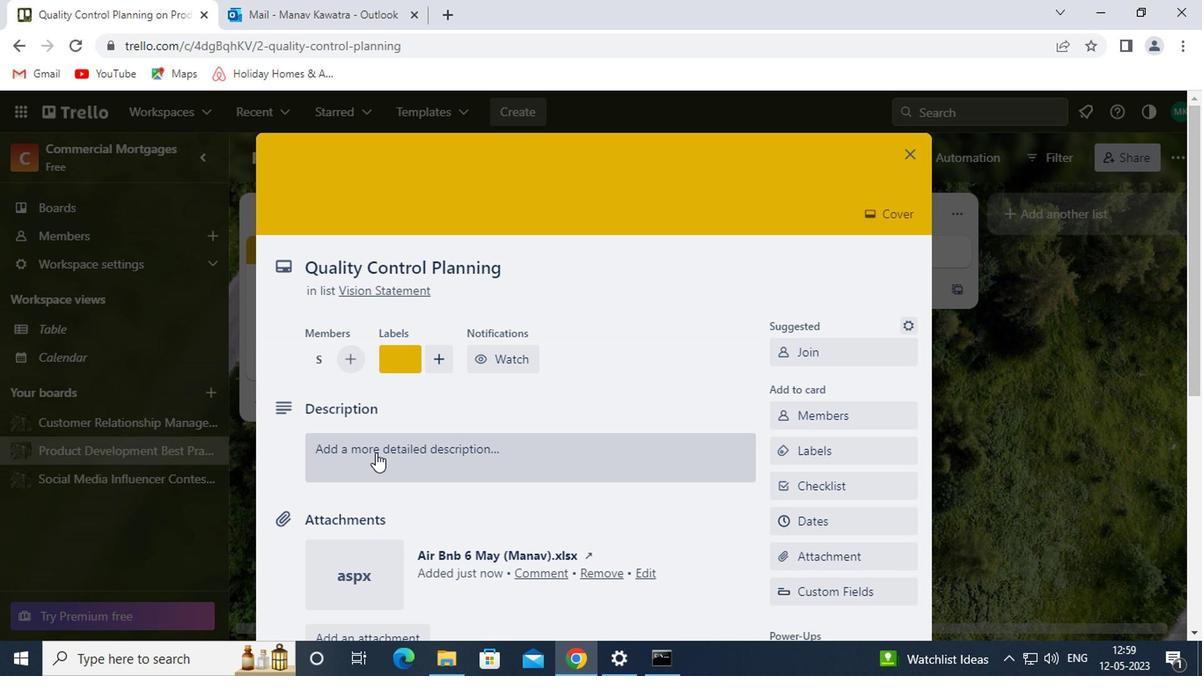 
Action: Mouse moved to (340, 521)
Screenshot: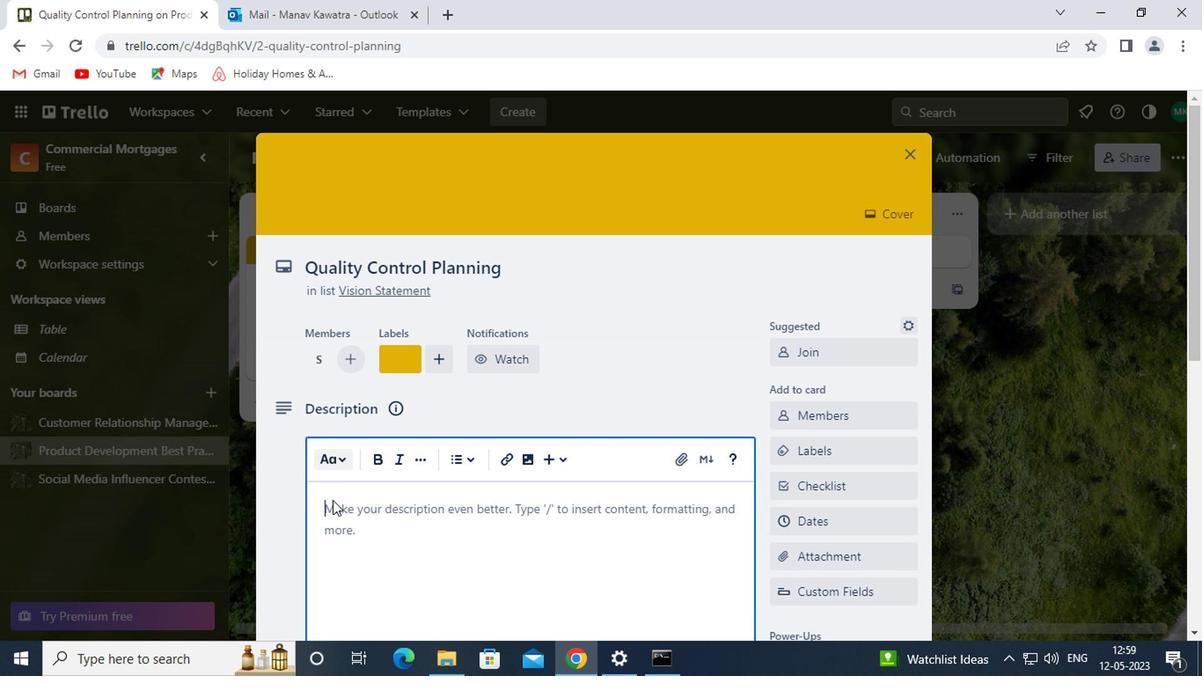 
Action: Mouse pressed left at (340, 521)
Screenshot: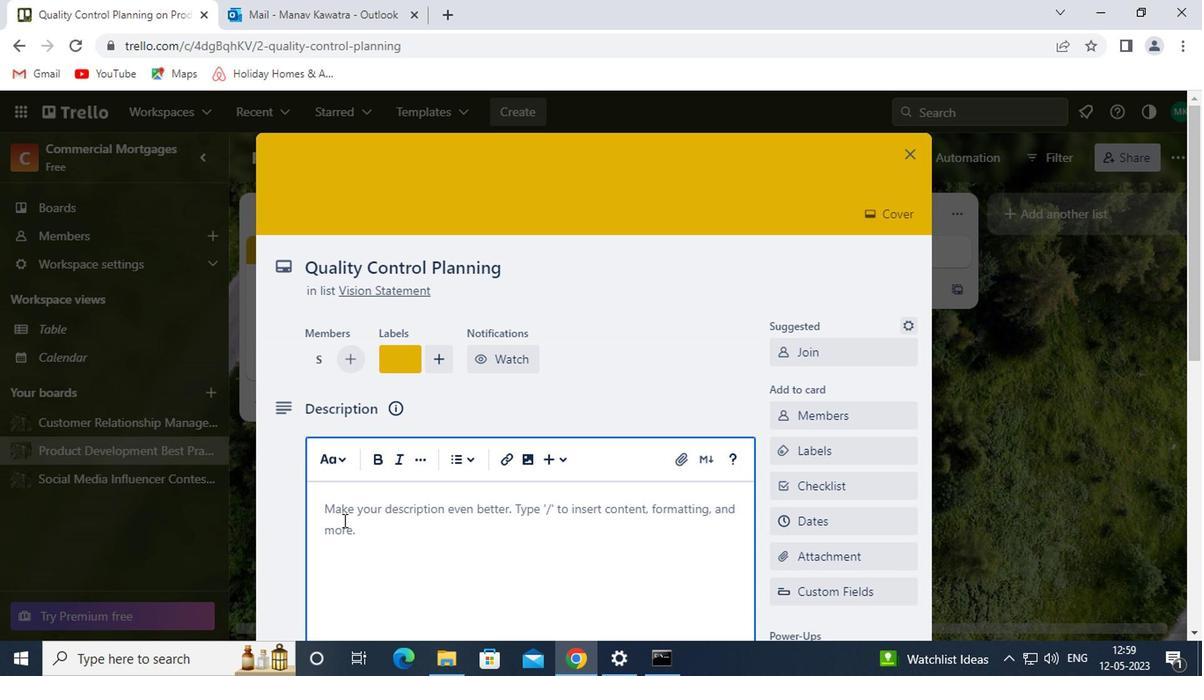 
Action: Mouse moved to (370, 487)
Screenshot: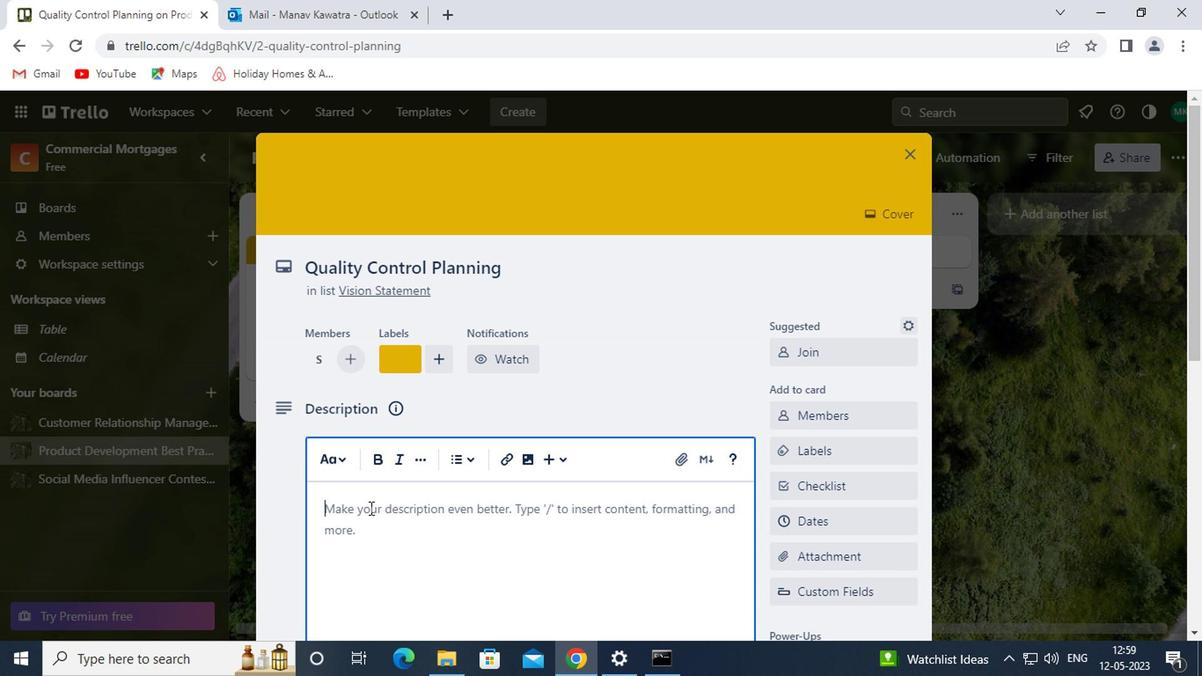 
Action: Mouse scrolled (370, 486) with delta (0, 0)
Screenshot: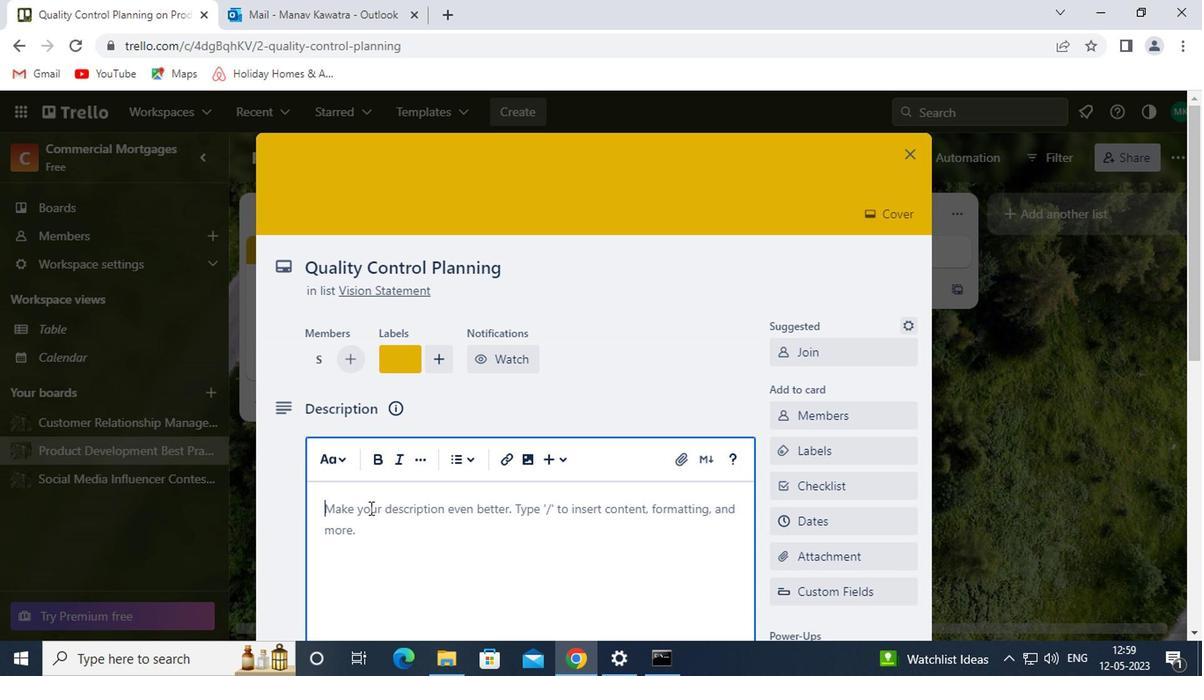 
Action: Mouse moved to (356, 435)
Screenshot: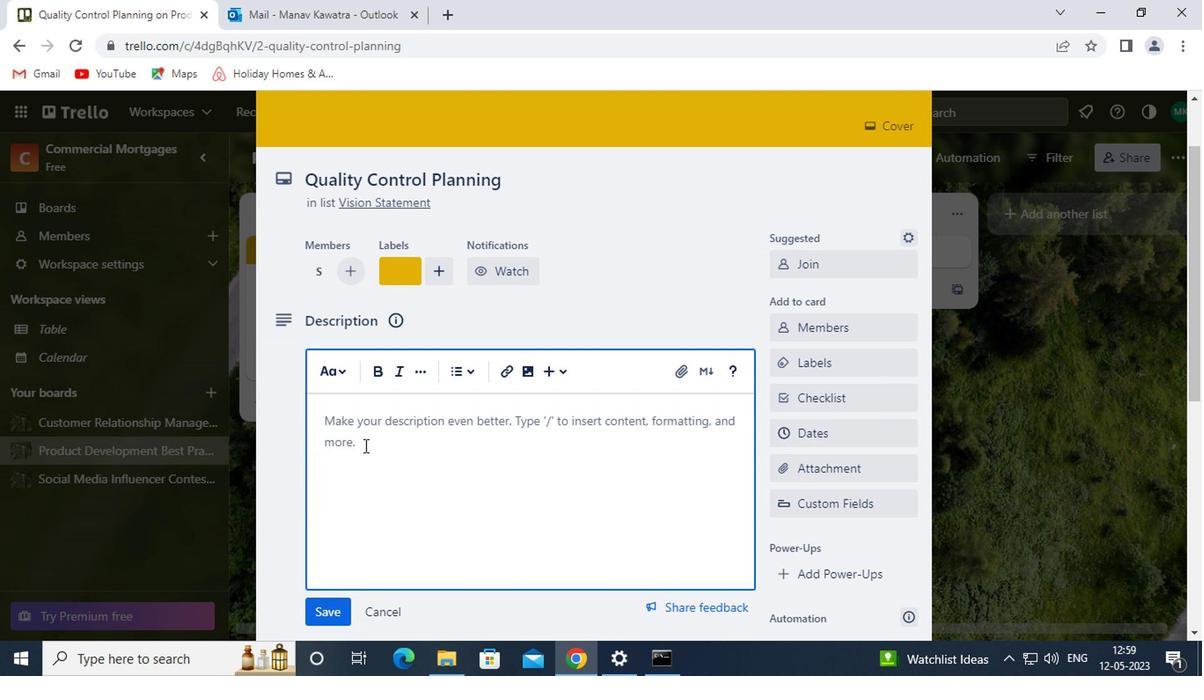 
Action: Key pressed <Key.shift>CONDUCT<Key.space>CUSTOMER<Key.space>RESEARCH<Key.space>FOR<Key.space>NEW<Key.space>CUSTOMER<Key.space>EXPERIENCE<Key.space>IMPROVEMENTS
Screenshot: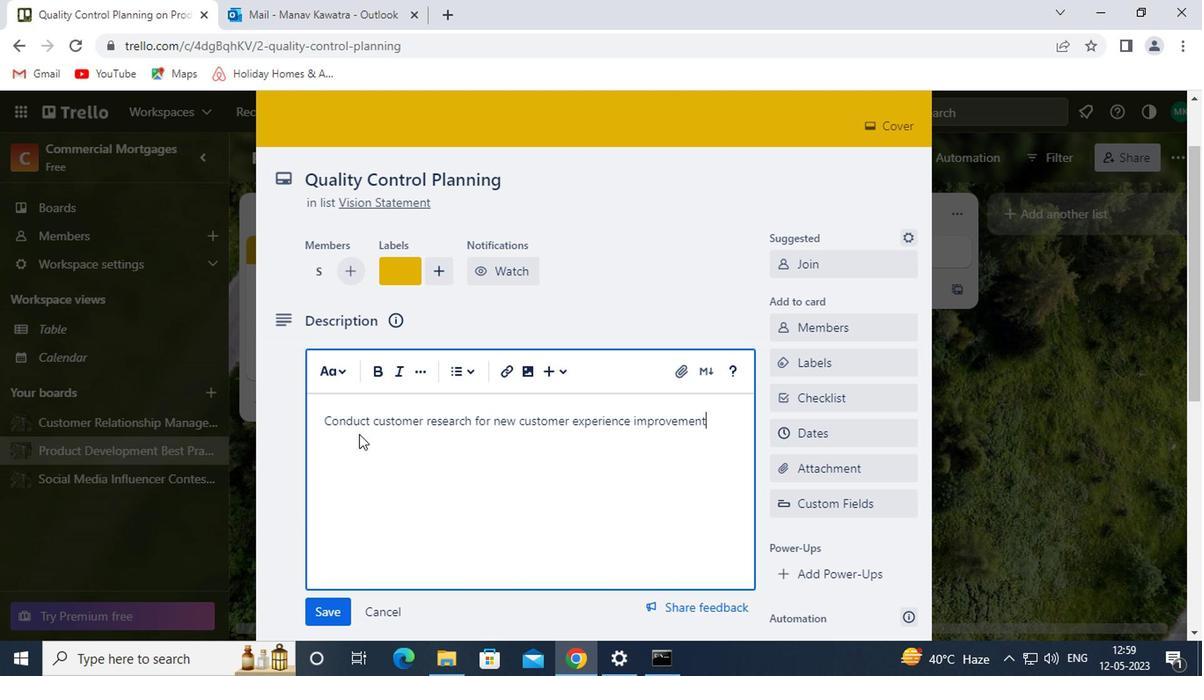 
Action: Mouse moved to (311, 611)
Screenshot: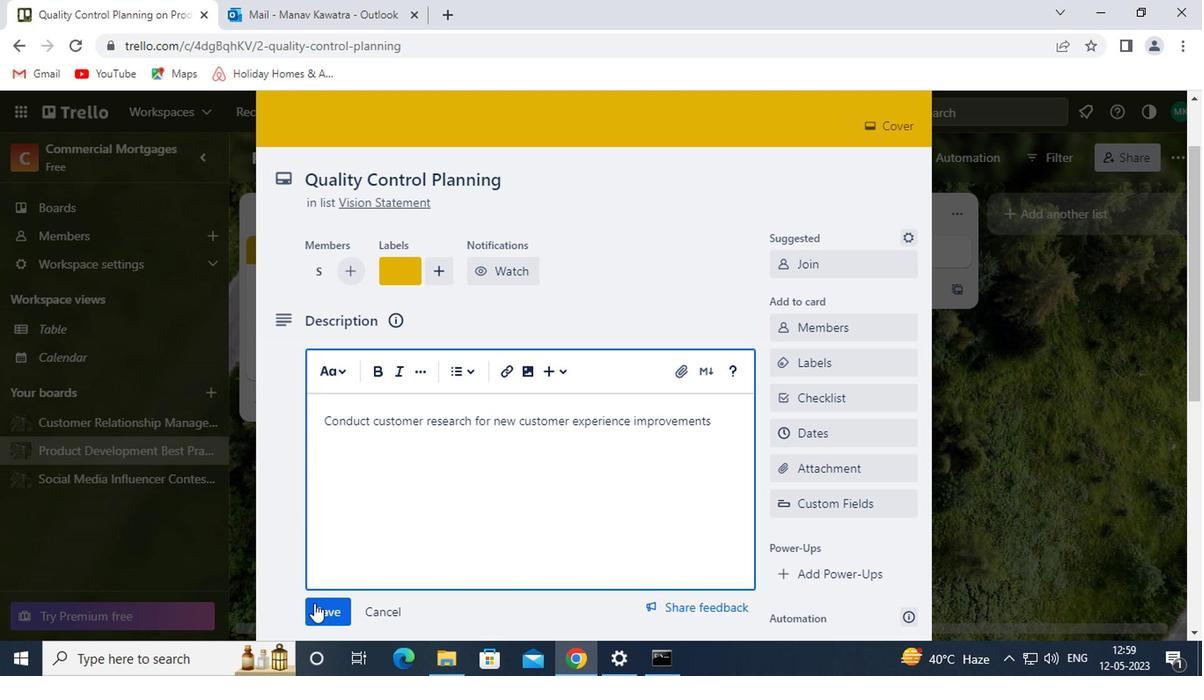 
Action: Mouse pressed left at (311, 611)
Screenshot: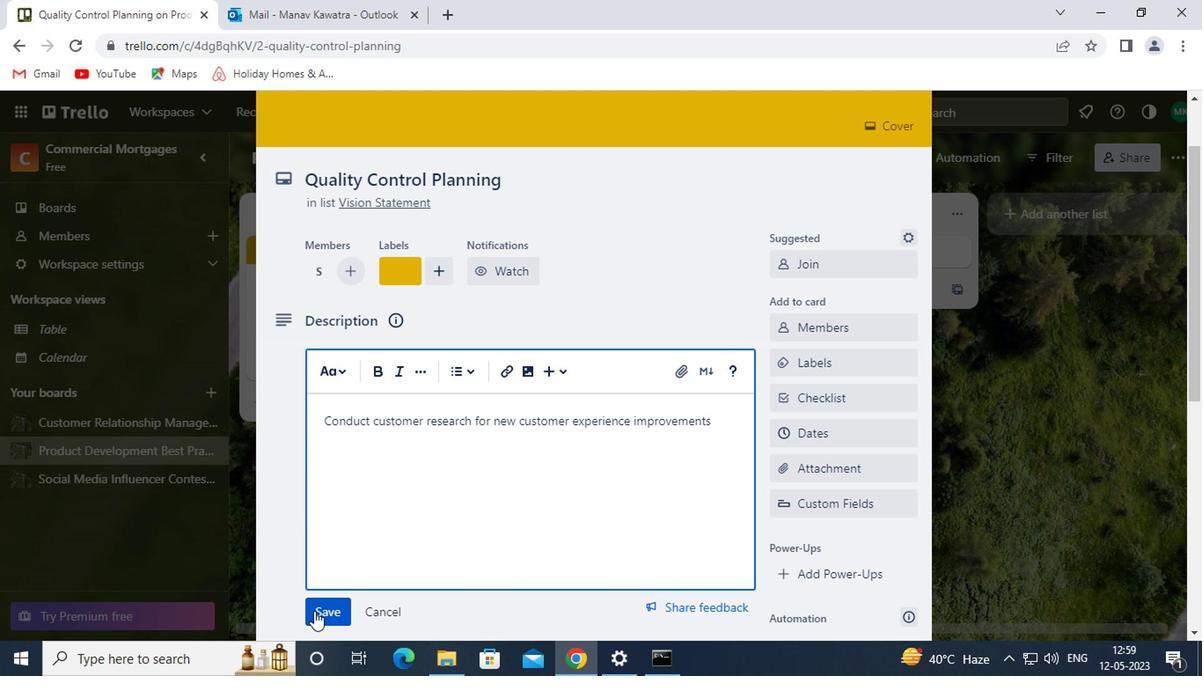 
Action: Mouse moved to (361, 555)
Screenshot: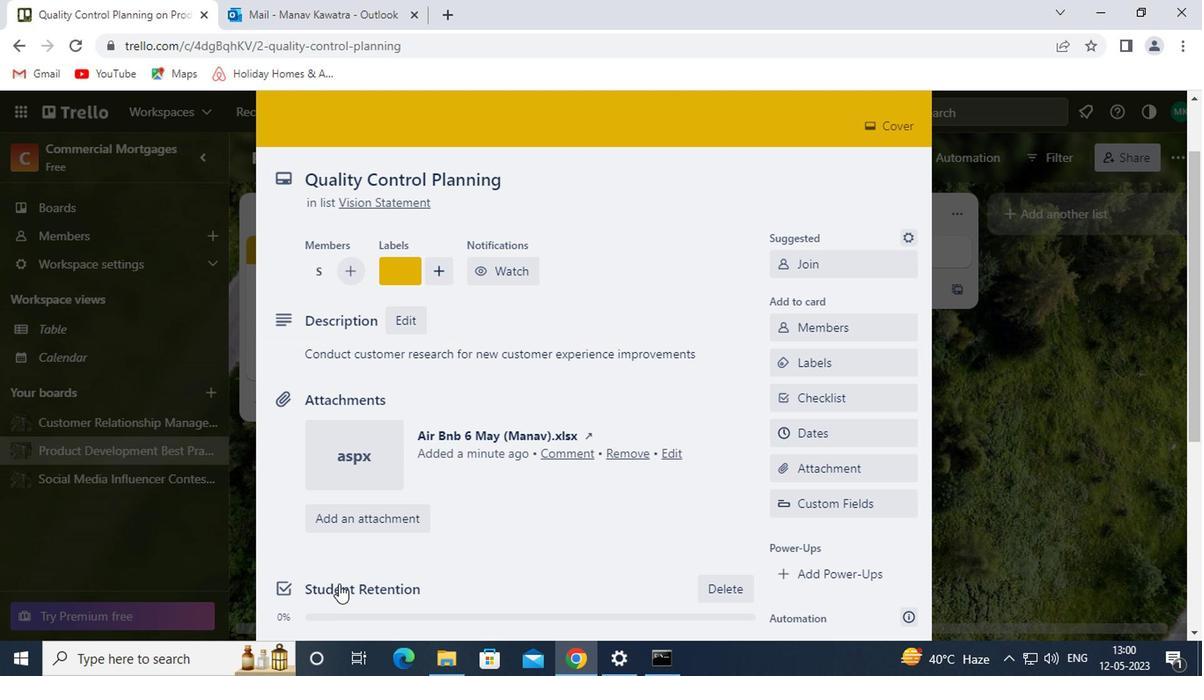 
Action: Mouse scrolled (361, 554) with delta (0, -1)
Screenshot: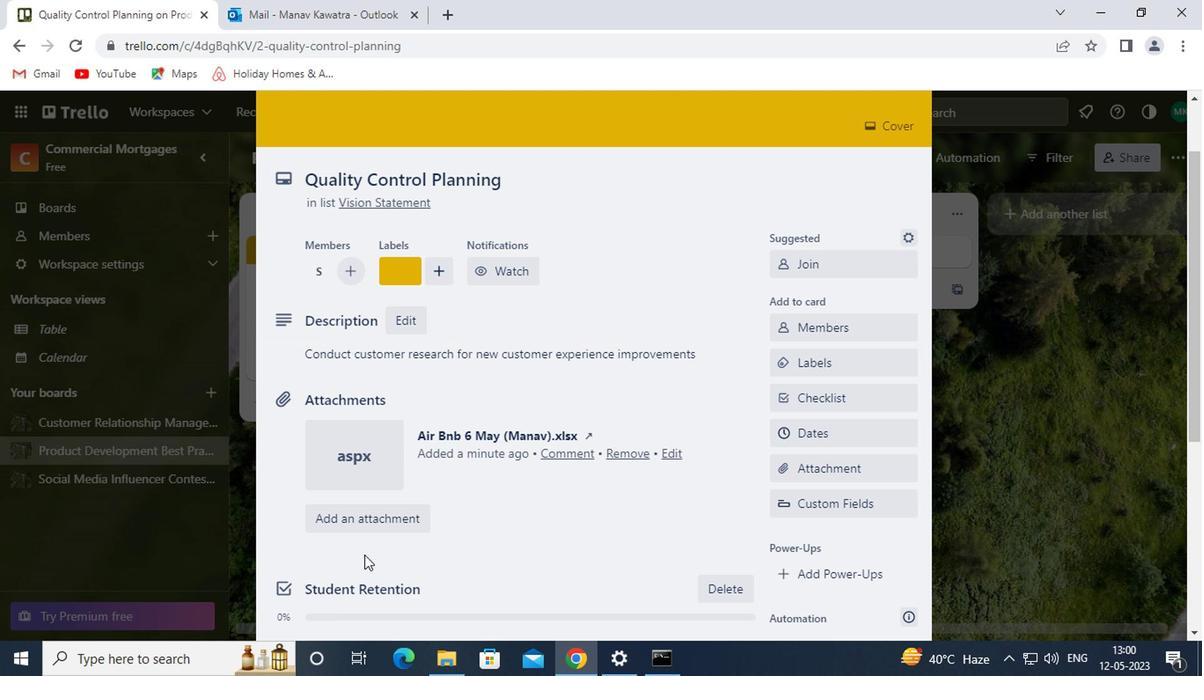 
Action: Mouse scrolled (361, 554) with delta (0, -1)
Screenshot: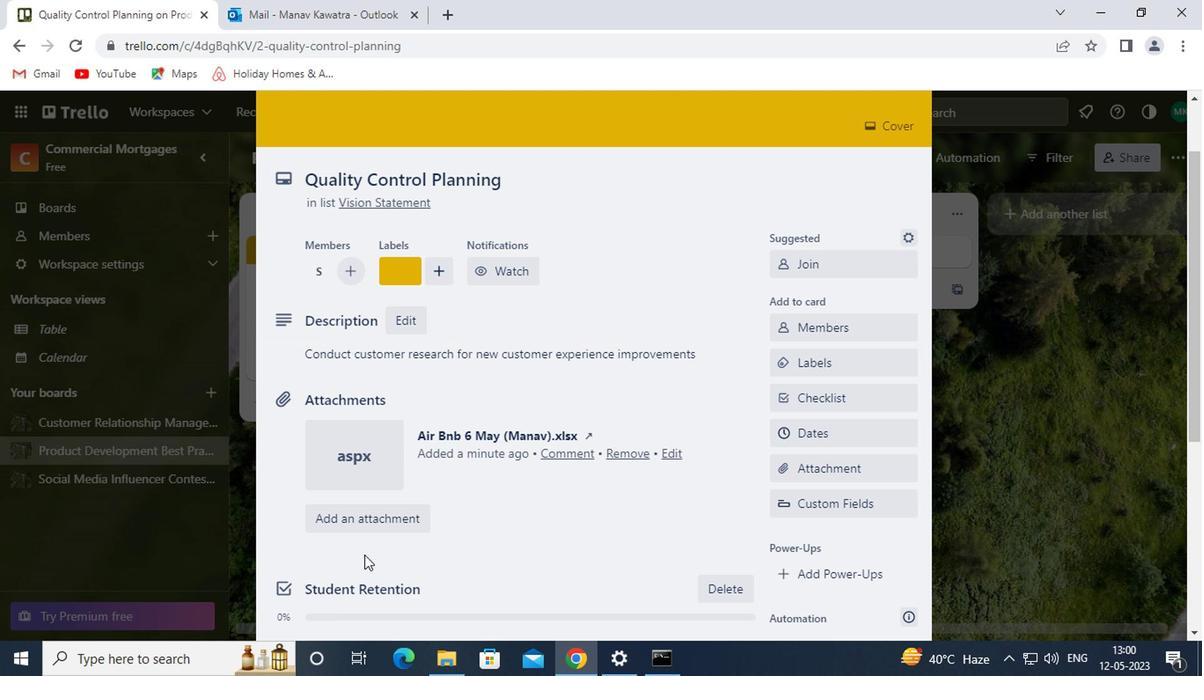 
Action: Mouse scrolled (361, 554) with delta (0, -1)
Screenshot: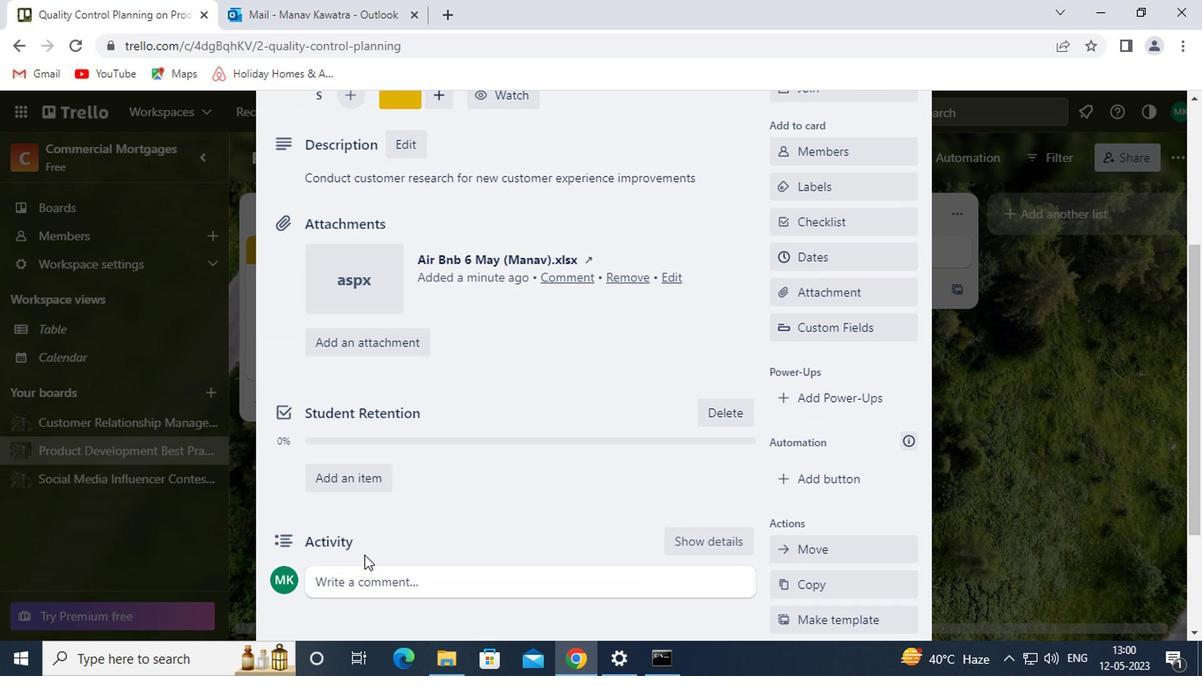 
Action: Mouse scrolled (361, 554) with delta (0, -1)
Screenshot: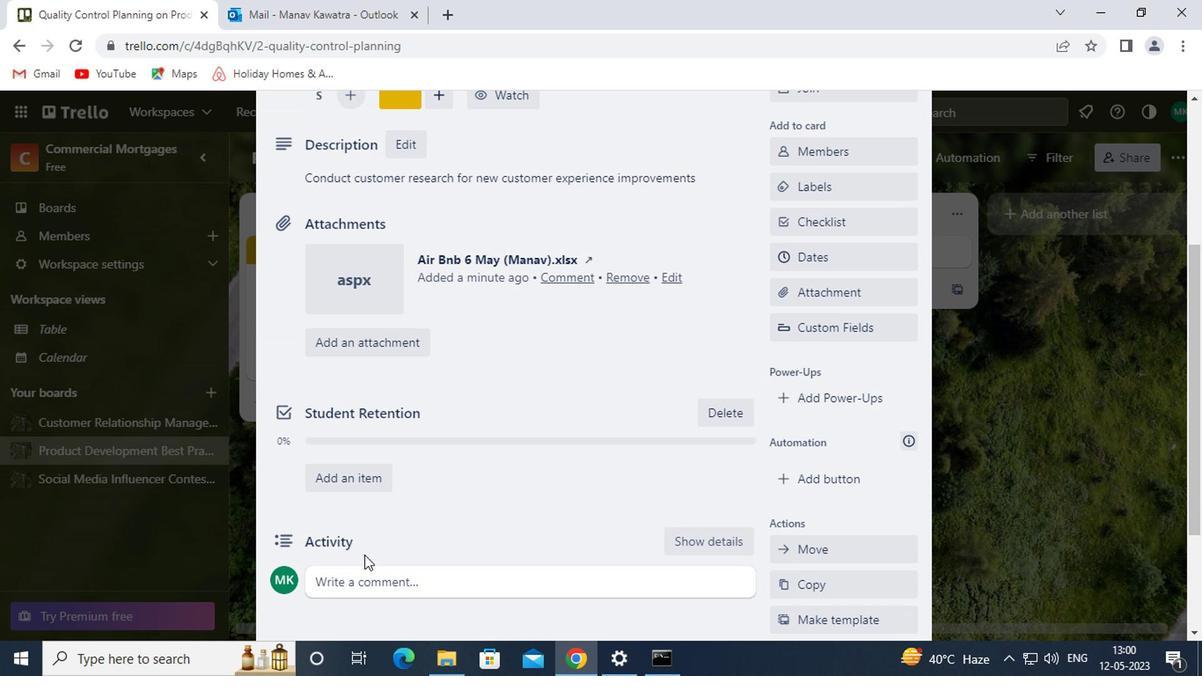 
Action: Mouse moved to (320, 409)
Screenshot: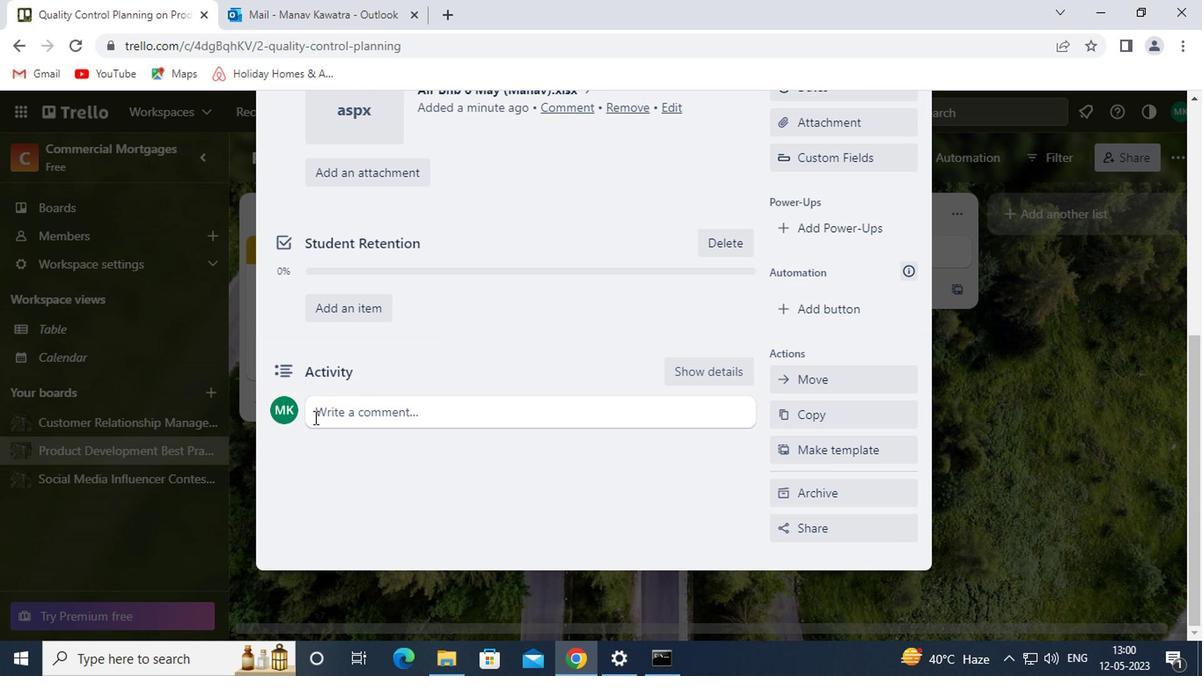 
Action: Mouse pressed left at (320, 409)
Screenshot: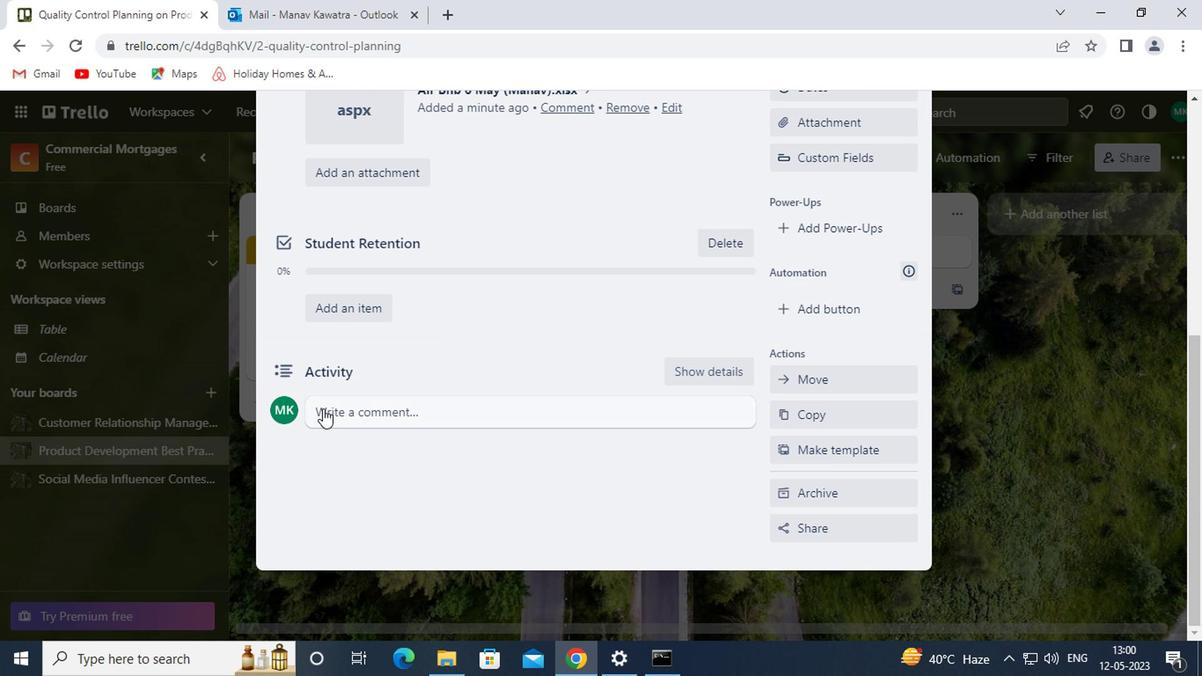 
Action: Mouse moved to (336, 461)
Screenshot: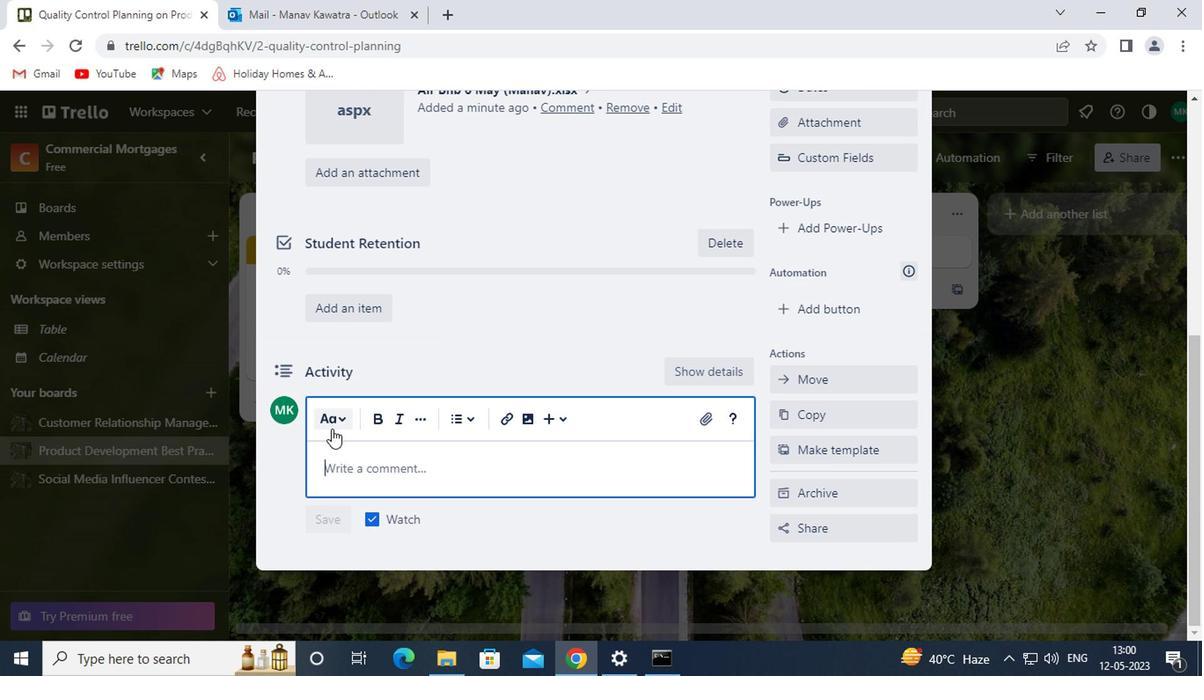 
Action: Mouse pressed left at (336, 461)
Screenshot: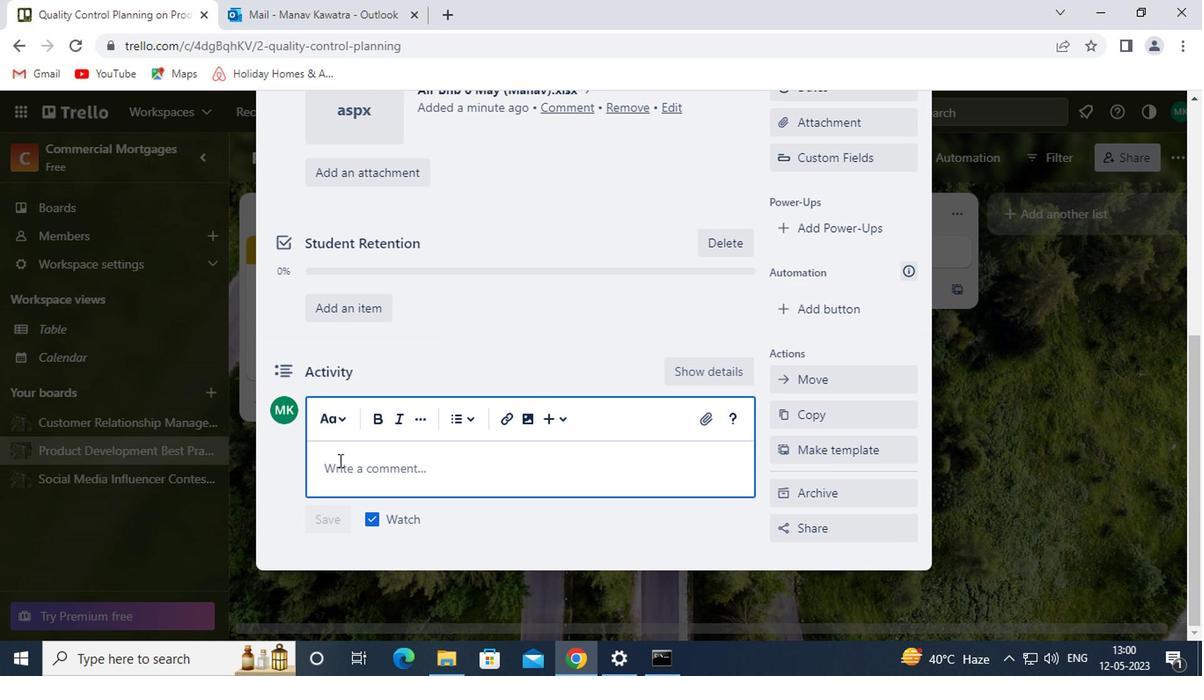 
Action: Key pressed <Key.shift>WE<Key.space><Key.backspace><Key.backspace>E<Key.space>SHOULD<Key.space>APPROACH<Key.space>THIS<Key.space>TASK<Key.space>WITH<Key.space>A<Key.space>SENSE<Key.space>OF<Key.space>TRANSPARENCY<Key.space>AND<Key.space>OPEN<Key.space>COMMUNICATION,ENSURING<Key.space>THAT<Key.space>ALL<Key.space>STAKEHOLDERS<Key.space>ARE<Key.space>INFORMED<Key.space>AND<Key.space>INVOLVED
Screenshot: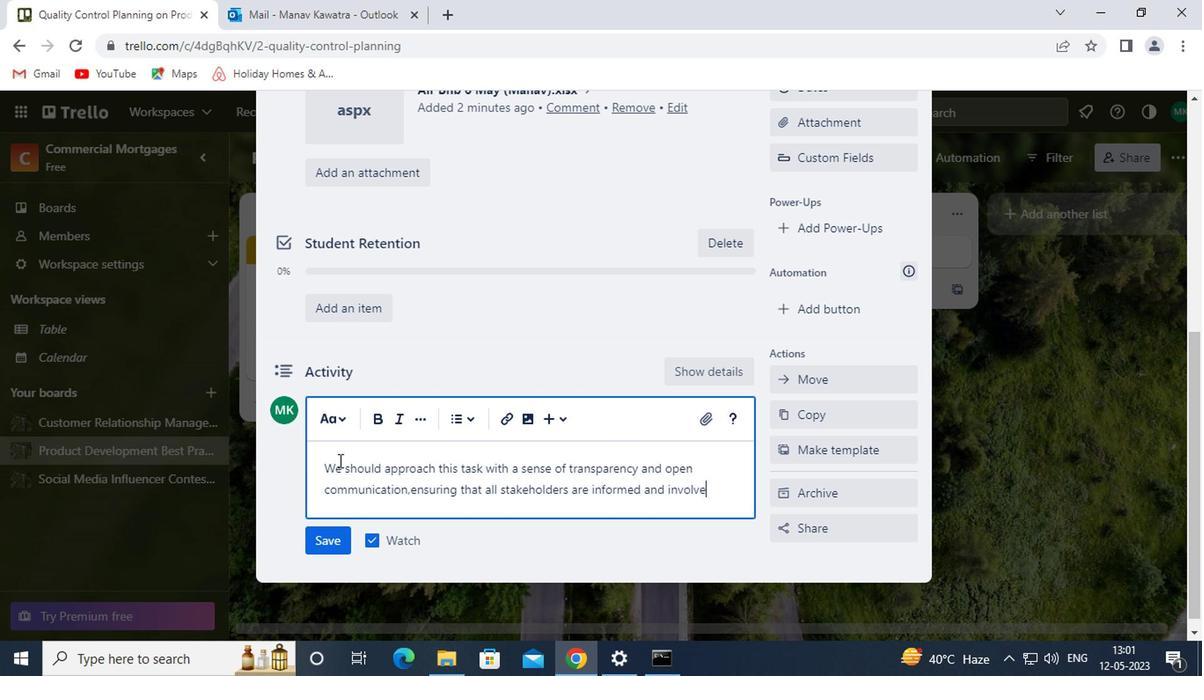 
Action: Mouse moved to (309, 540)
Screenshot: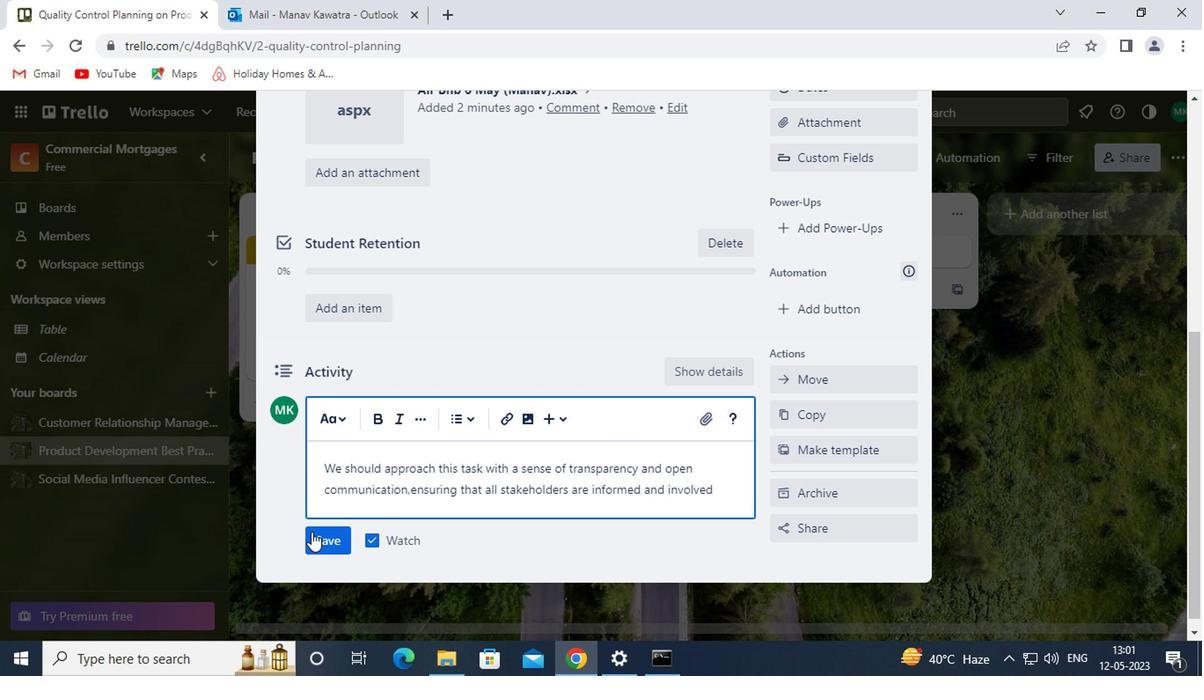 
Action: Mouse pressed left at (309, 540)
Screenshot: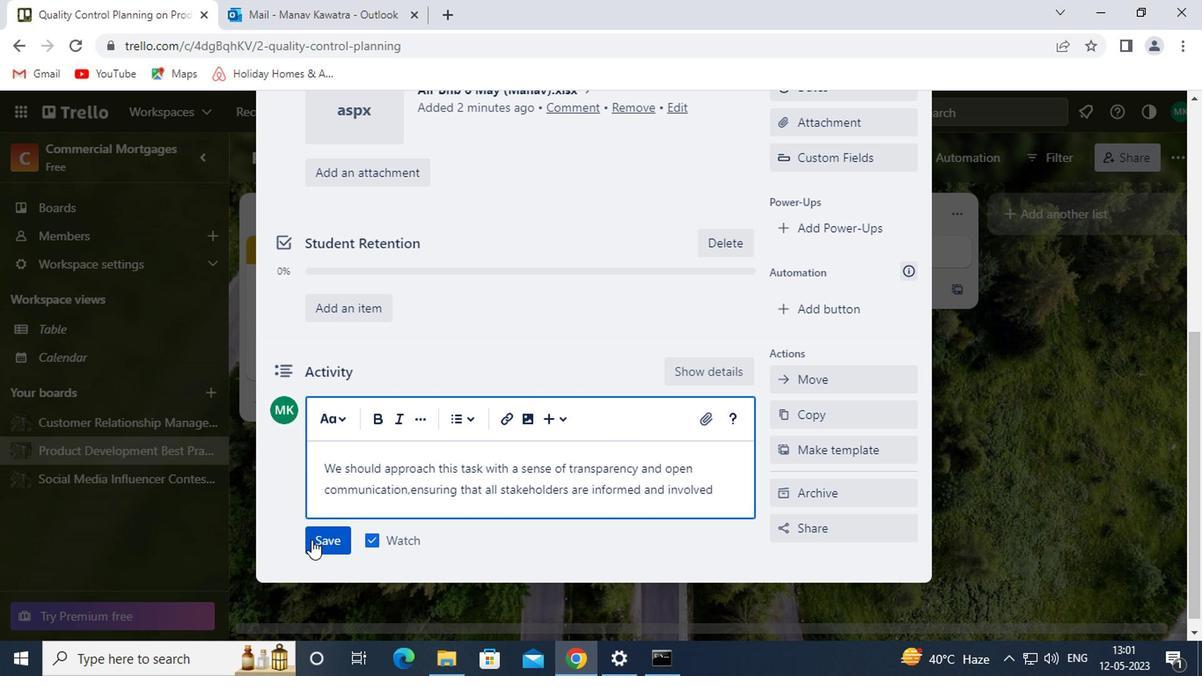 
Action: Mouse moved to (596, 452)
Screenshot: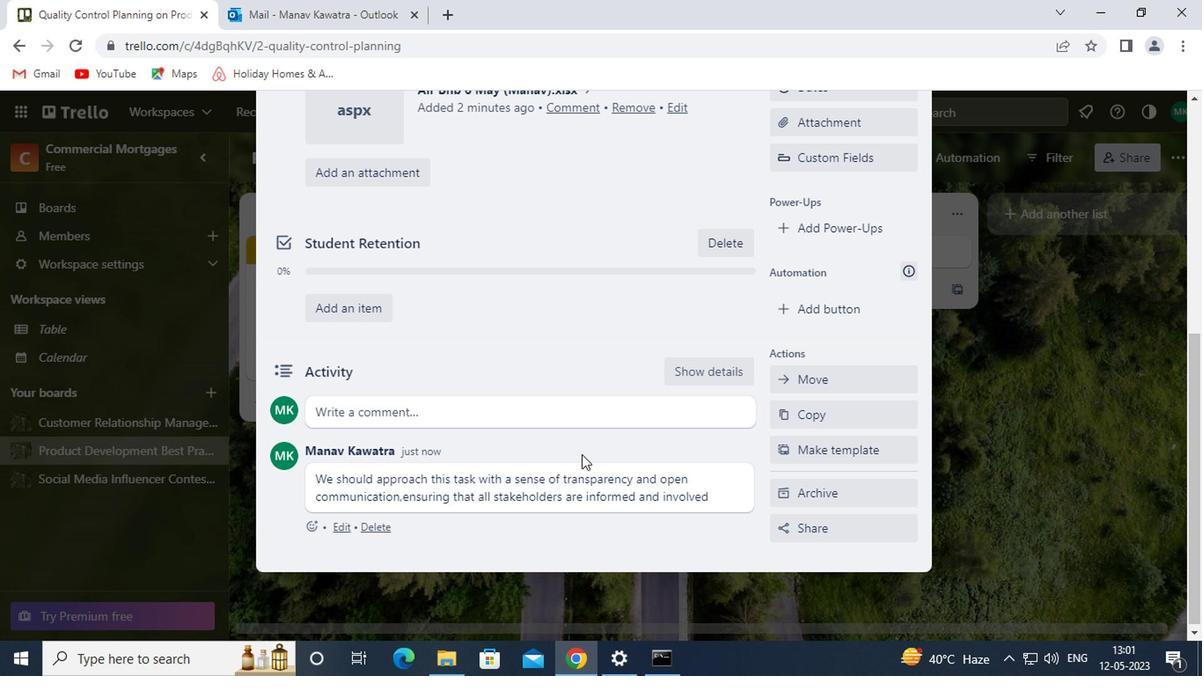 
Action: Mouse scrolled (596, 453) with delta (0, 1)
Screenshot: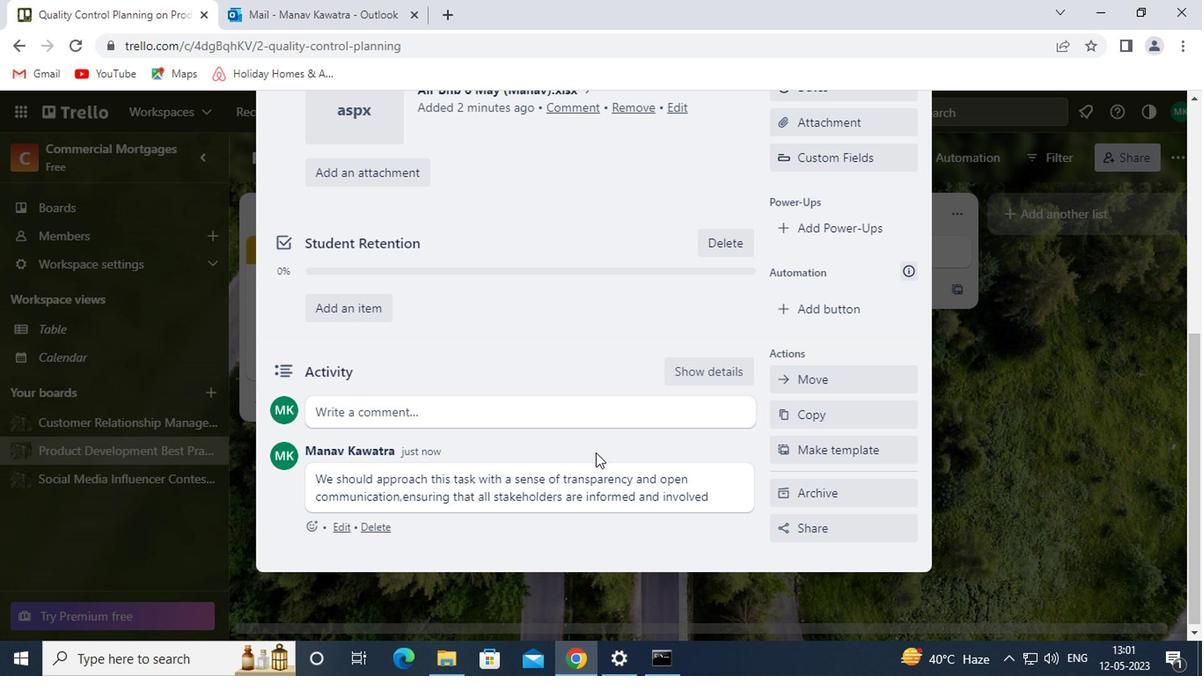 
Action: Mouse scrolled (596, 453) with delta (0, 1)
Screenshot: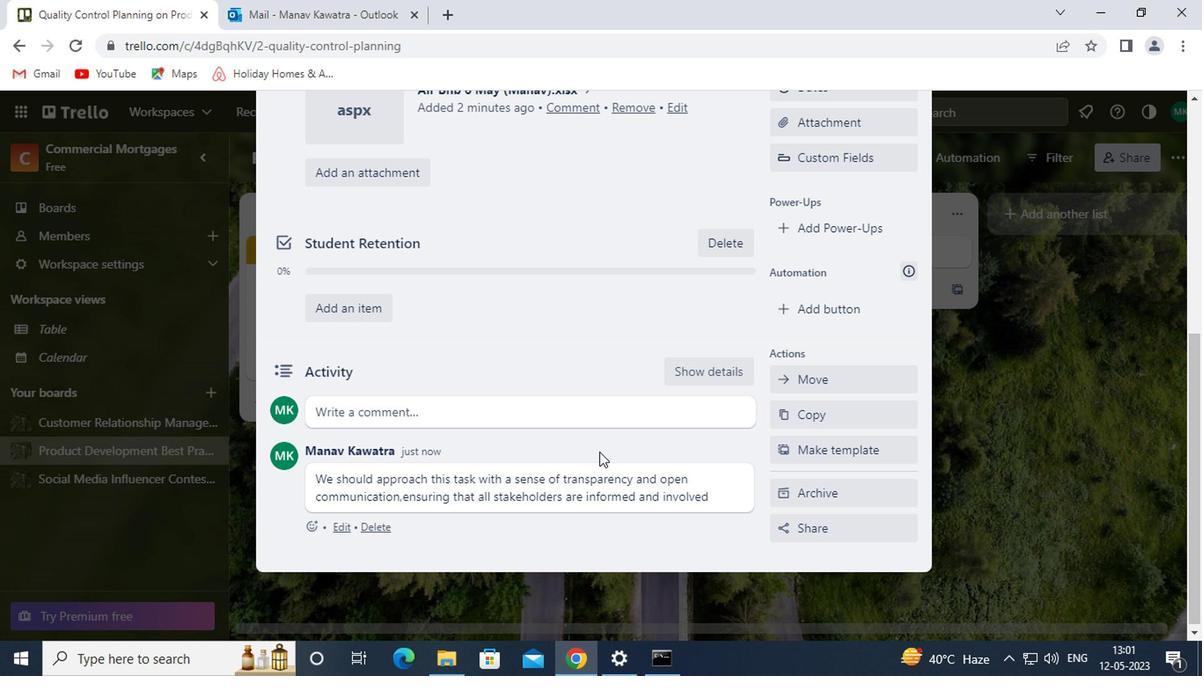 
Action: Mouse moved to (828, 261)
Screenshot: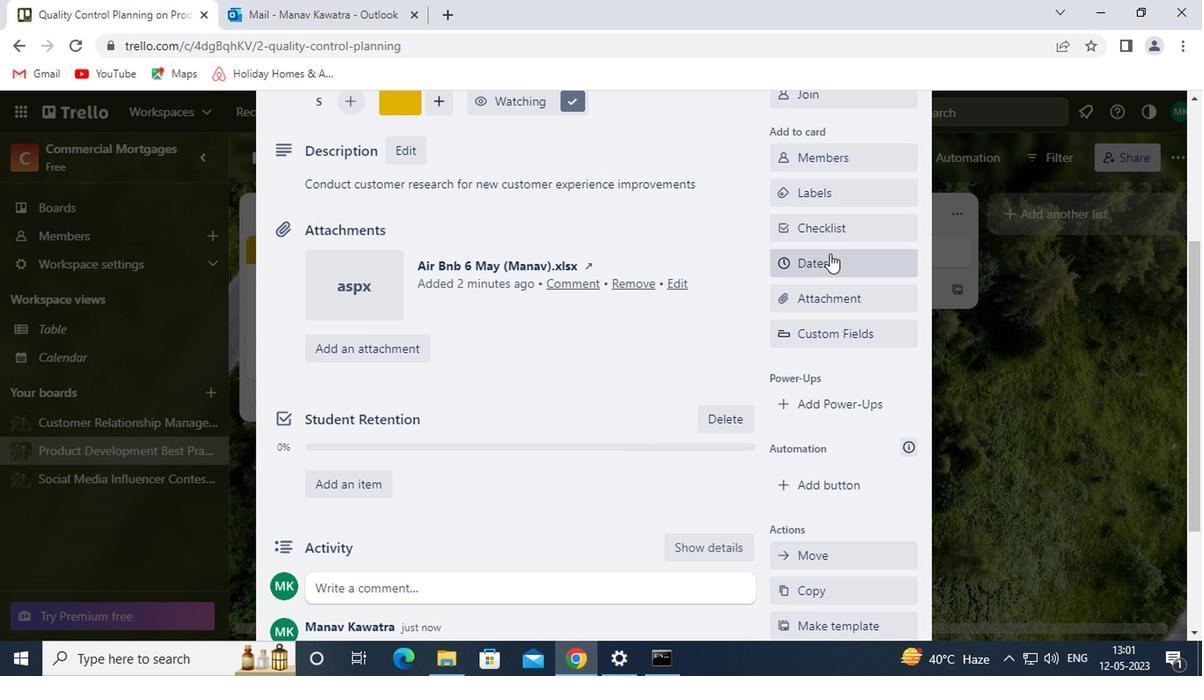 
Action: Mouse pressed left at (828, 261)
Screenshot: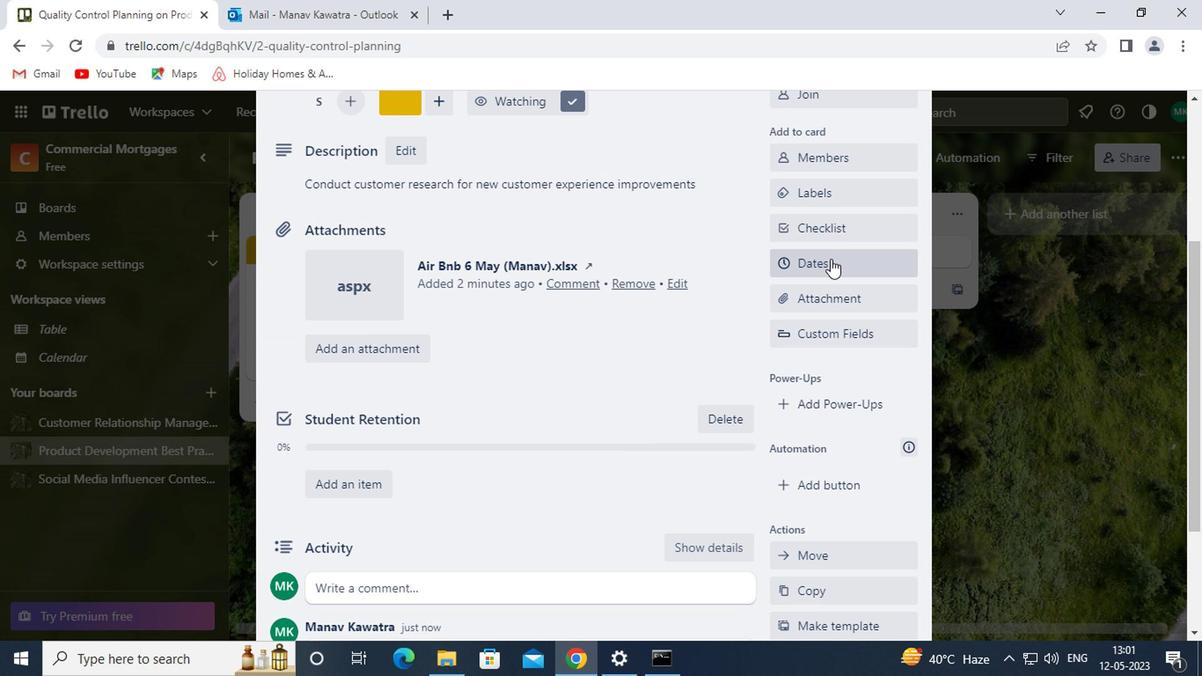 
Action: Mouse moved to (786, 480)
Screenshot: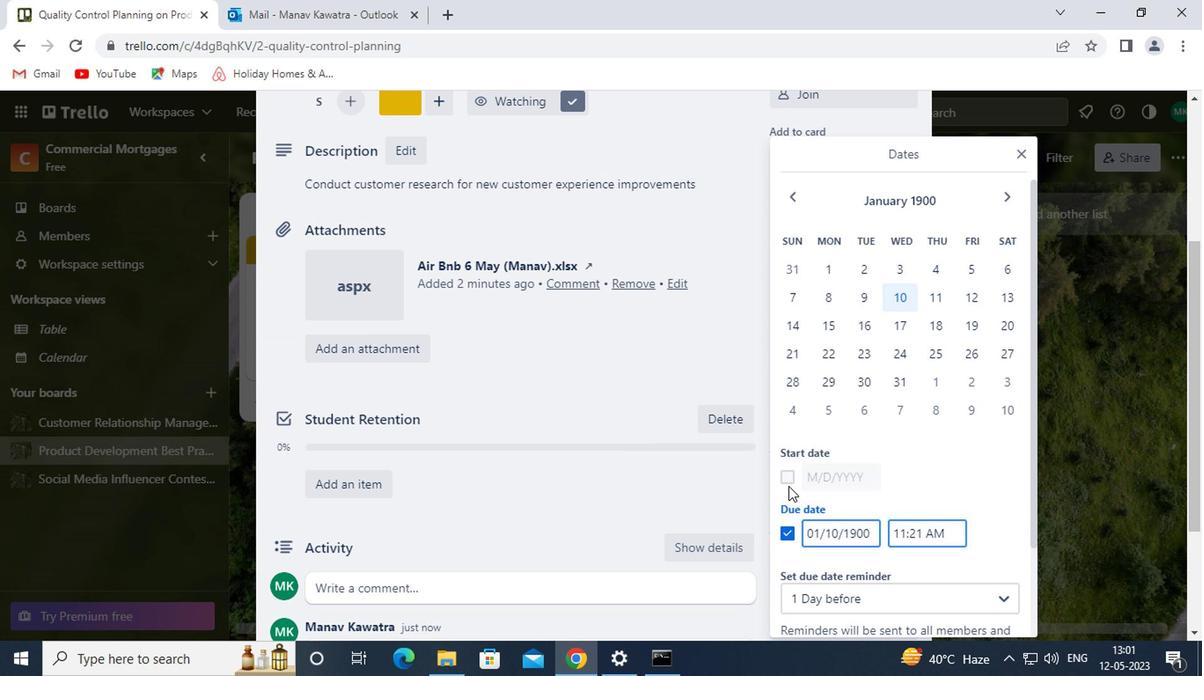 
Action: Mouse pressed left at (786, 480)
Screenshot: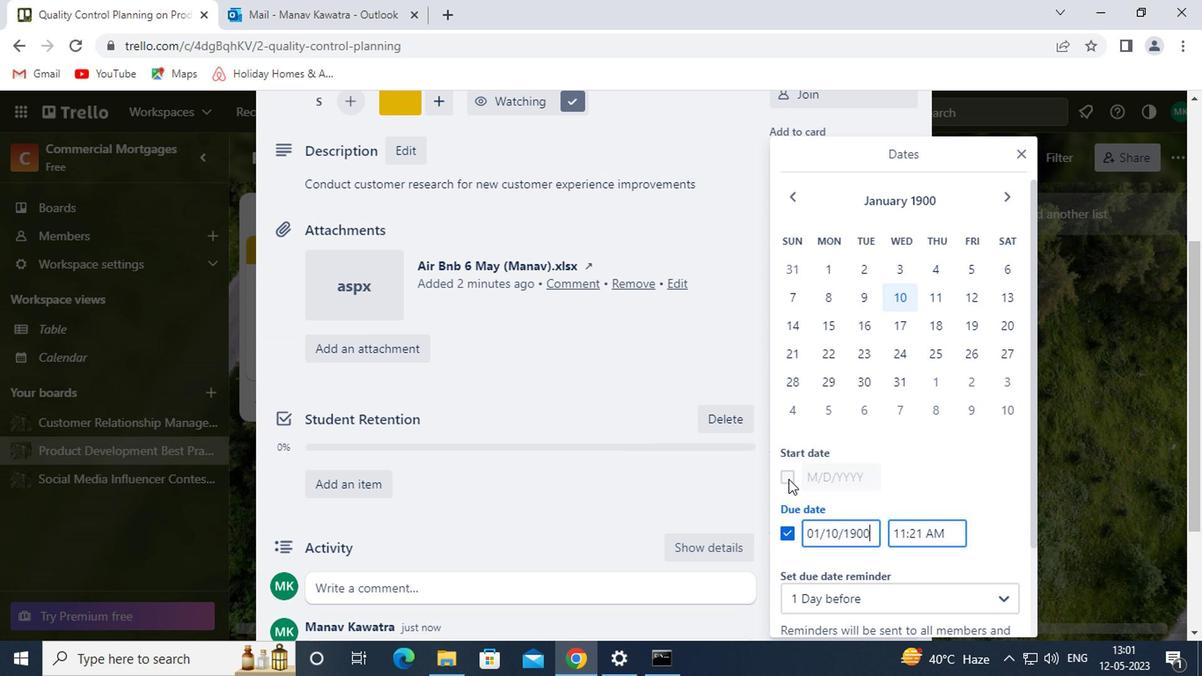 
Action: Mouse moved to (940, 271)
Screenshot: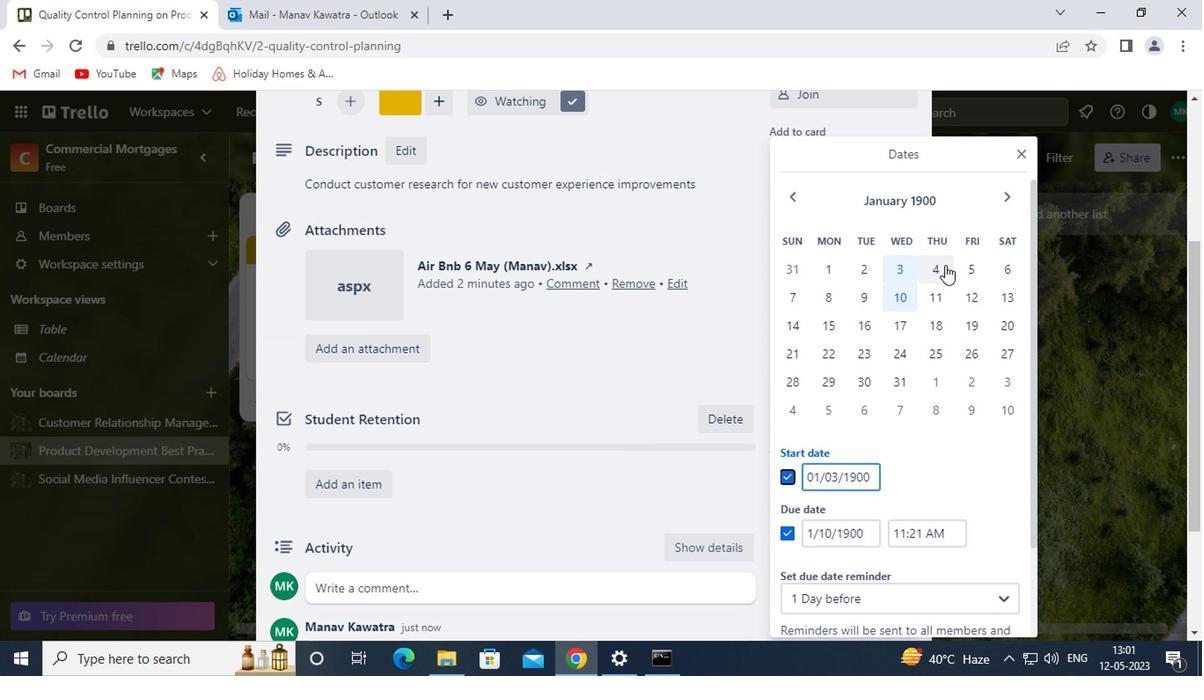 
Action: Mouse pressed left at (940, 271)
Screenshot: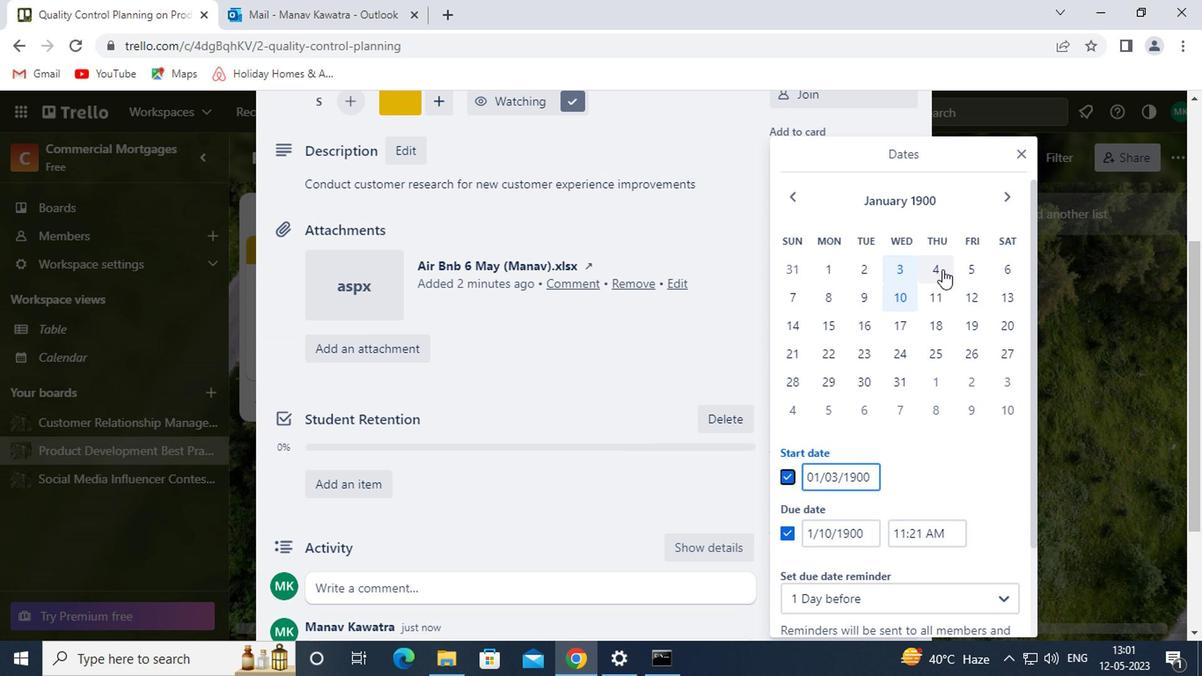 
Action: Mouse moved to (932, 296)
Screenshot: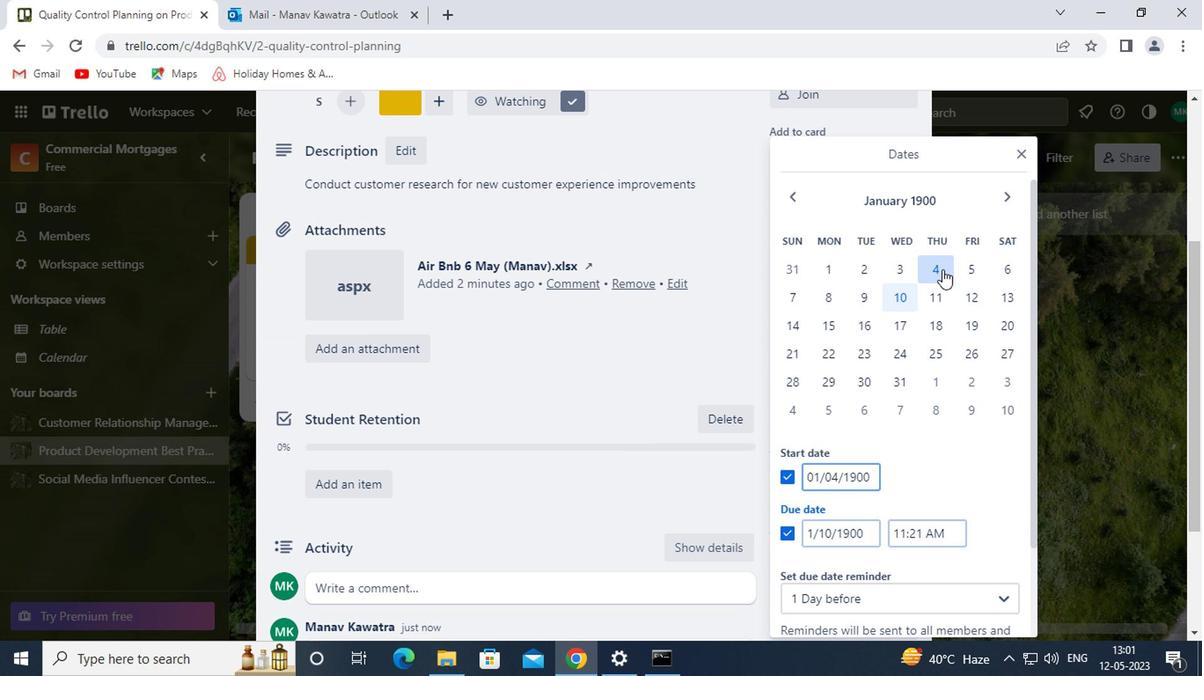 
Action: Mouse pressed left at (932, 296)
Screenshot: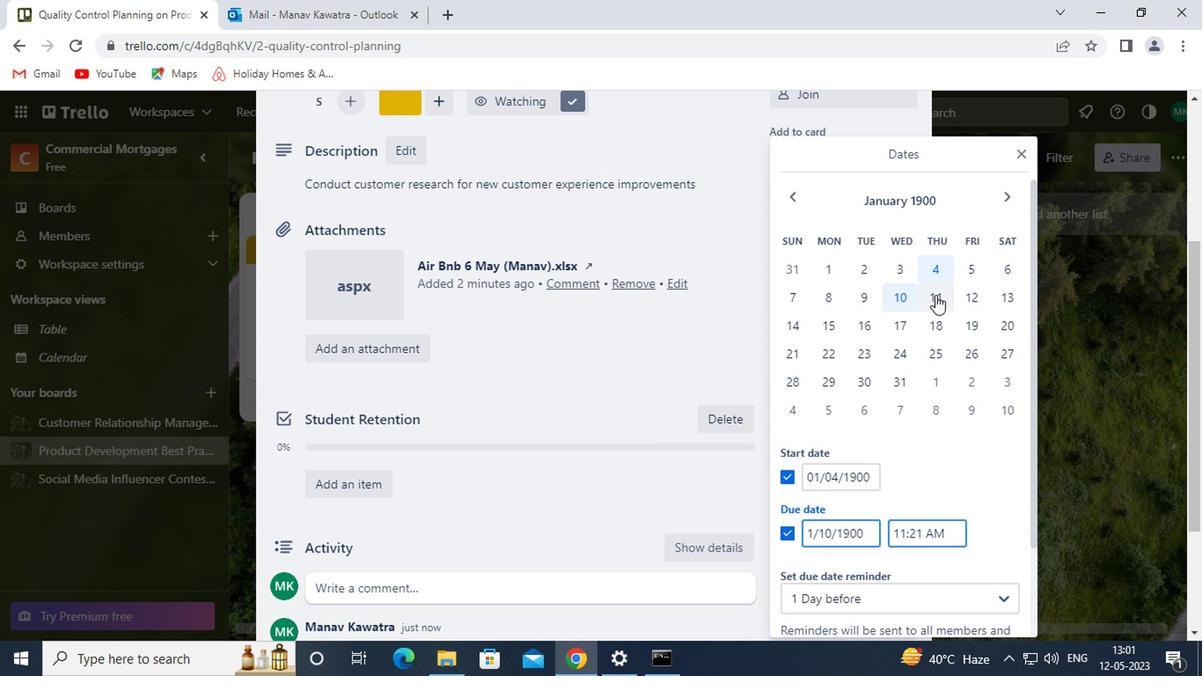 
Action: Mouse moved to (928, 482)
Screenshot: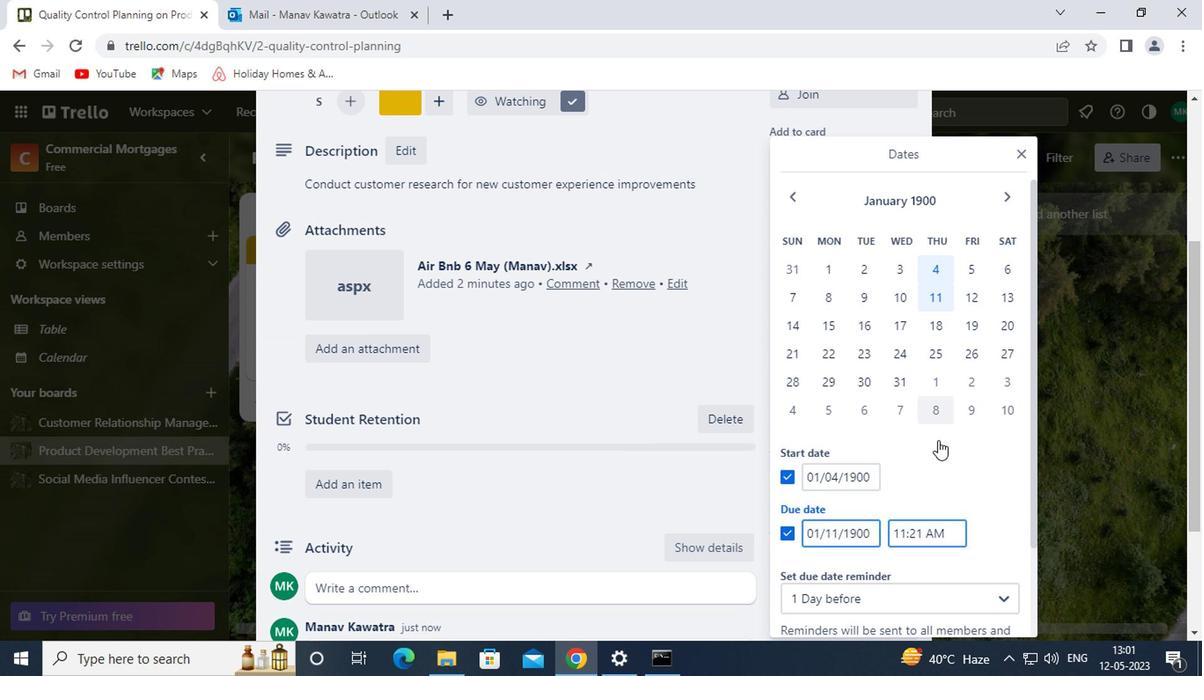 
Action: Mouse scrolled (928, 480) with delta (0, -1)
Screenshot: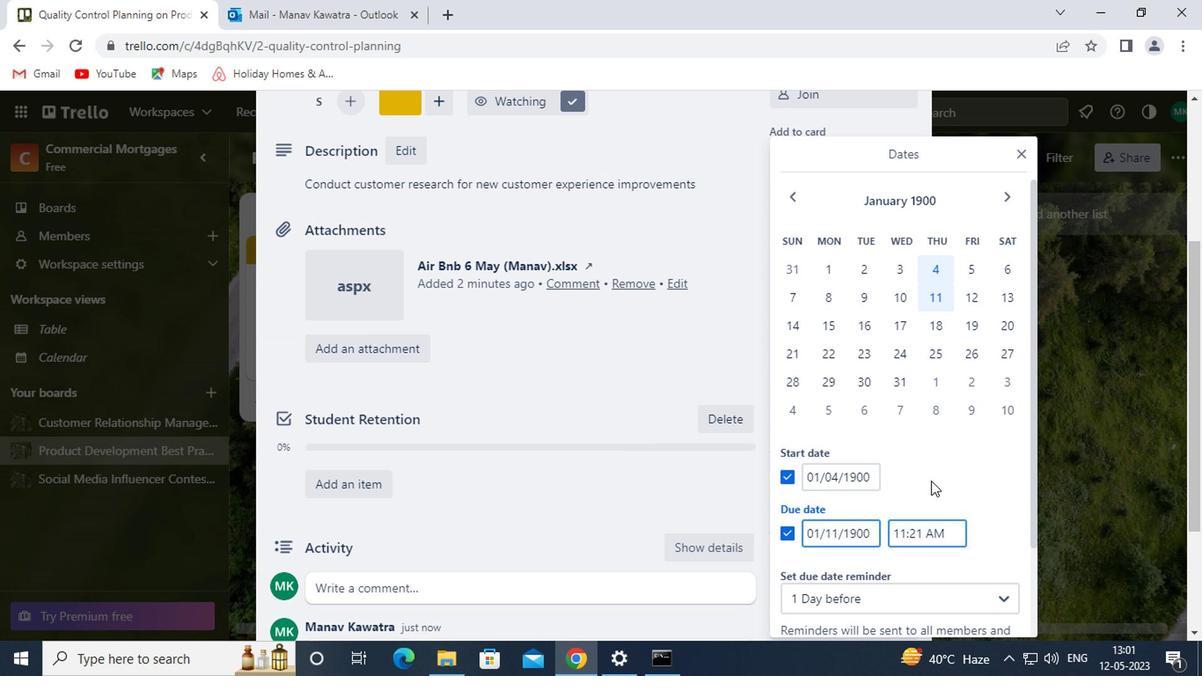 
Action: Mouse scrolled (928, 480) with delta (0, -1)
Screenshot: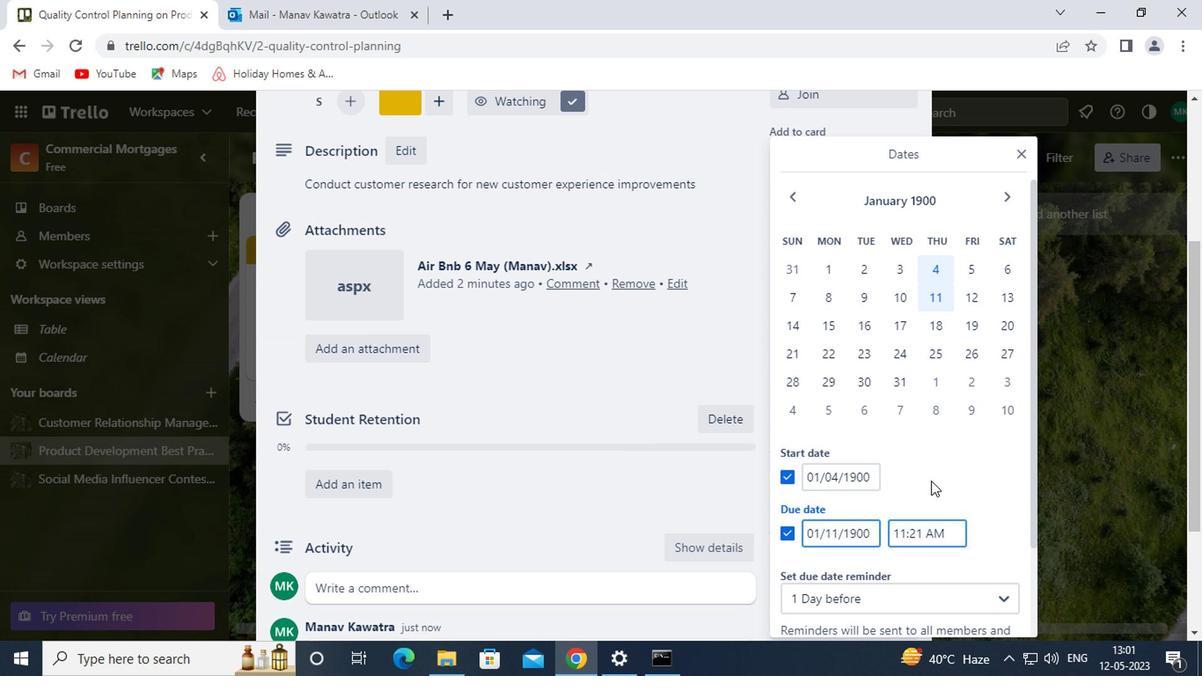 
Action: Mouse moved to (867, 573)
Screenshot: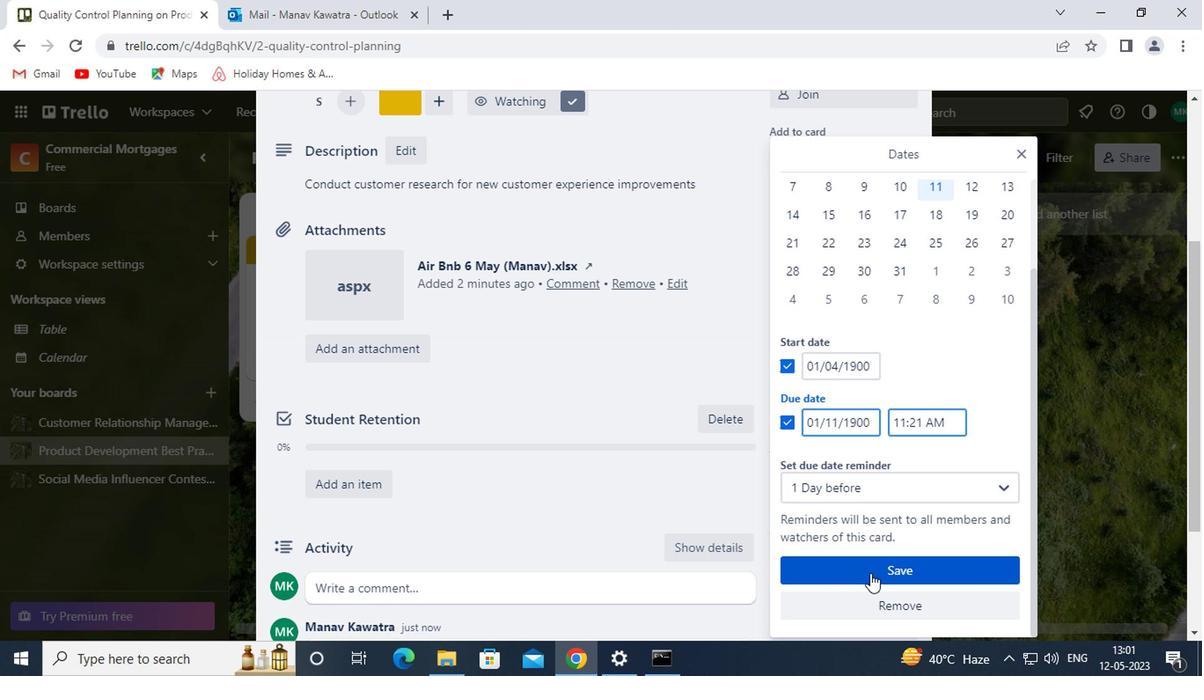 
Action: Mouse pressed left at (867, 573)
Screenshot: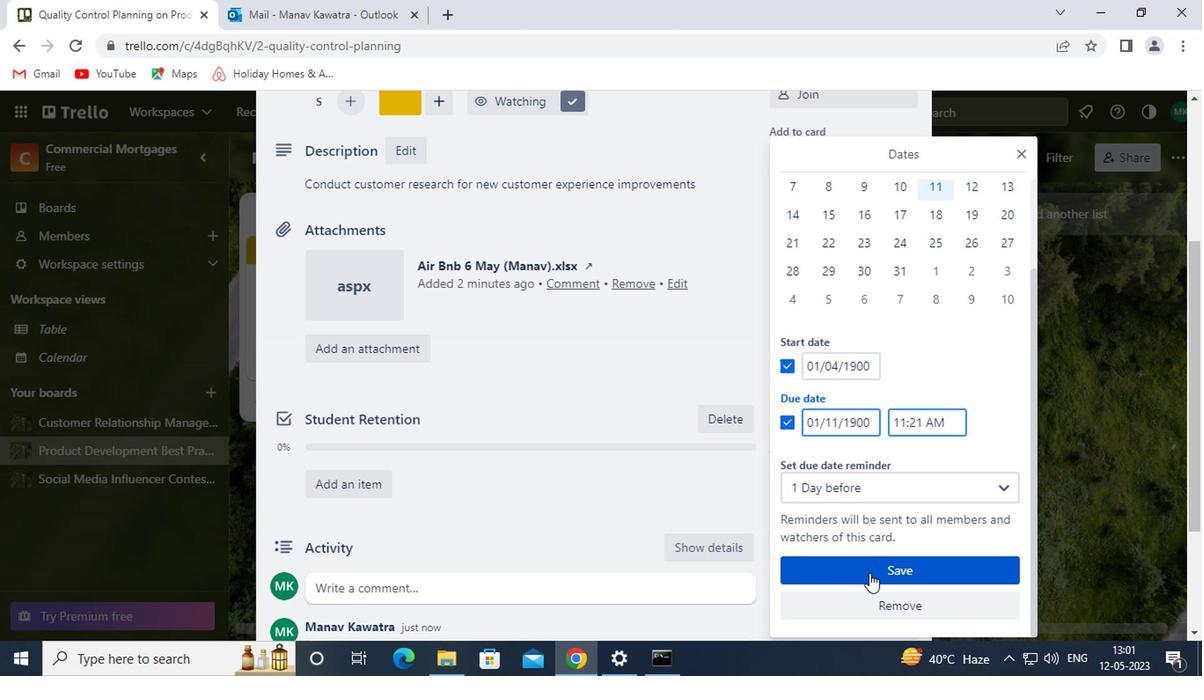 
Action: Mouse moved to (964, 405)
Screenshot: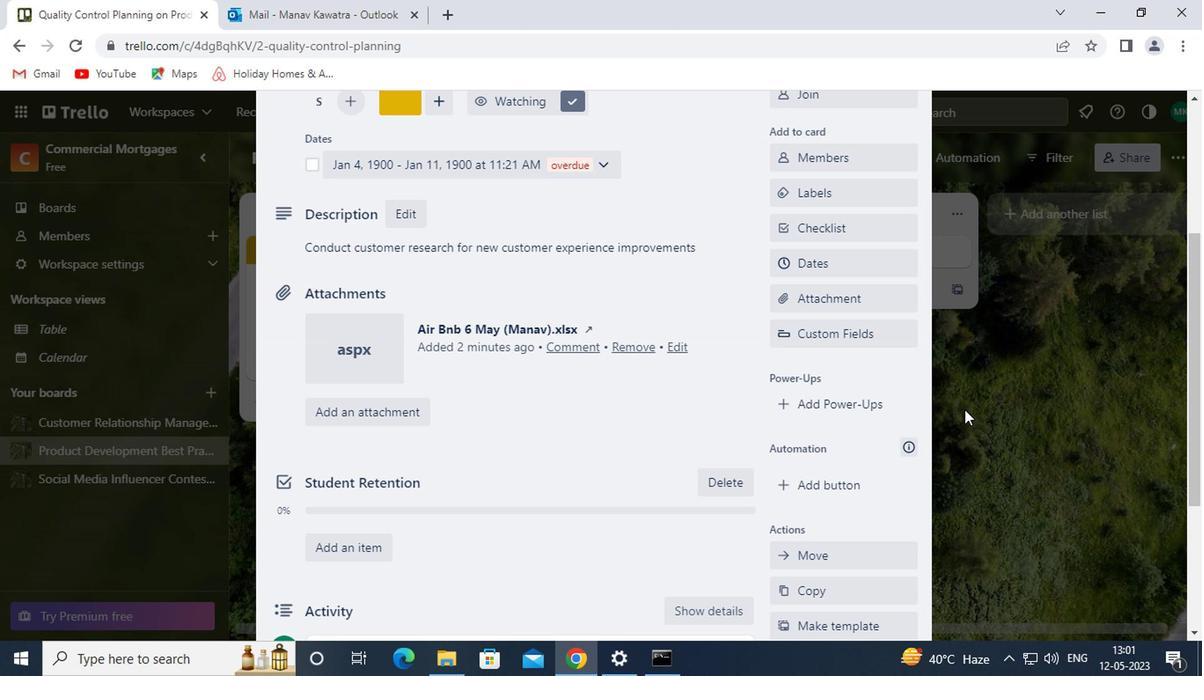 
Action: Mouse pressed left at (964, 405)
Screenshot: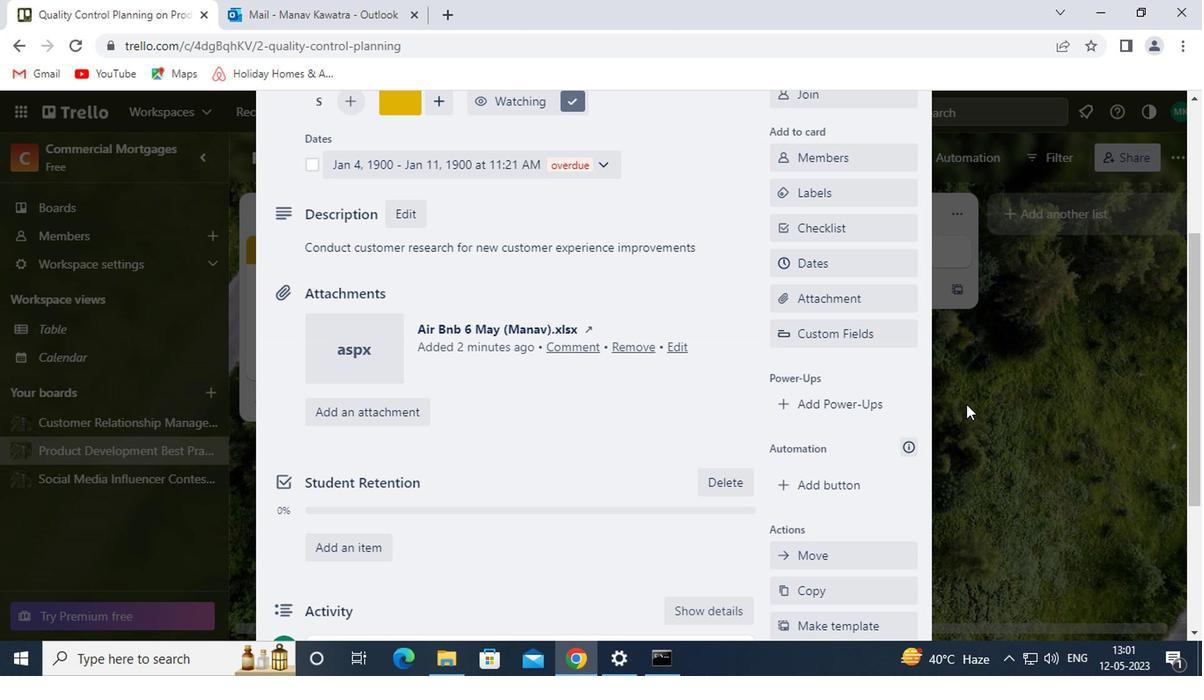 
